 Task: Create new customer invoice with Date Opened: 27-May-23, Select Customer: The Overhaul, Terms: Net 15. Make invoice entry for item-1 with Date: 27-May-23, Description: Ikem Uda Skinny Peppers Authentic African Culinary & Wellness Spice
, Income Account: Income:Sales, Quantity: 3, Unit Price: 15.79, Sales Tax: Y, Sales Tax Included: Y, Tax Table: Sales Tax. Make entry for item-2 with Date: 27-May-23, Description: Chioma Asana Ladies Balance Best Selling Capsules & Multivitamin
, Income Account: Income:Sales, Quantity: 2, Unit Price: 6.29, Sales Tax: Y, Sales Tax Included: Y, Tax Table: Sales Tax. Post Invoice with Post Date: 27-May-23, Post to Accounts: Assets:Accounts Receivable. Pay / Process Payment with Transaction Date: 10-Jun-23, Amount: 59.95, Transfer Account: Checking Account. Go to 'Print Invoice'. Give a print command to print a copy of invoice.
Action: Mouse moved to (131, 21)
Screenshot: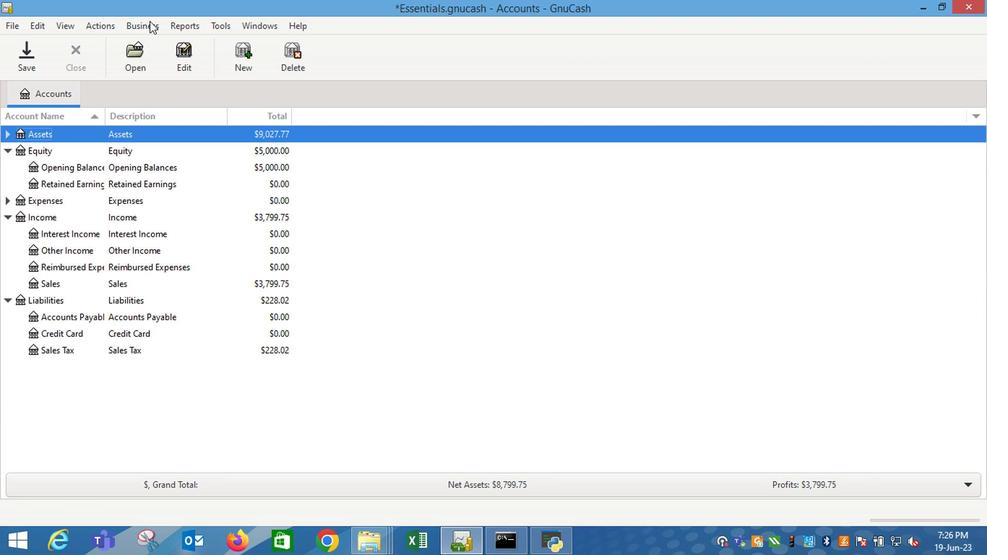 
Action: Mouse pressed left at (131, 21)
Screenshot: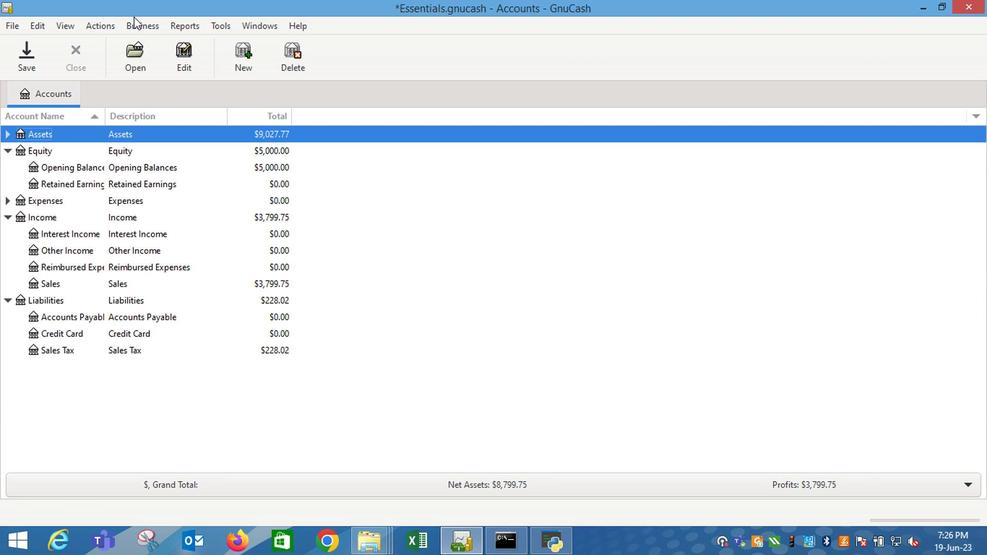 
Action: Mouse moved to (296, 101)
Screenshot: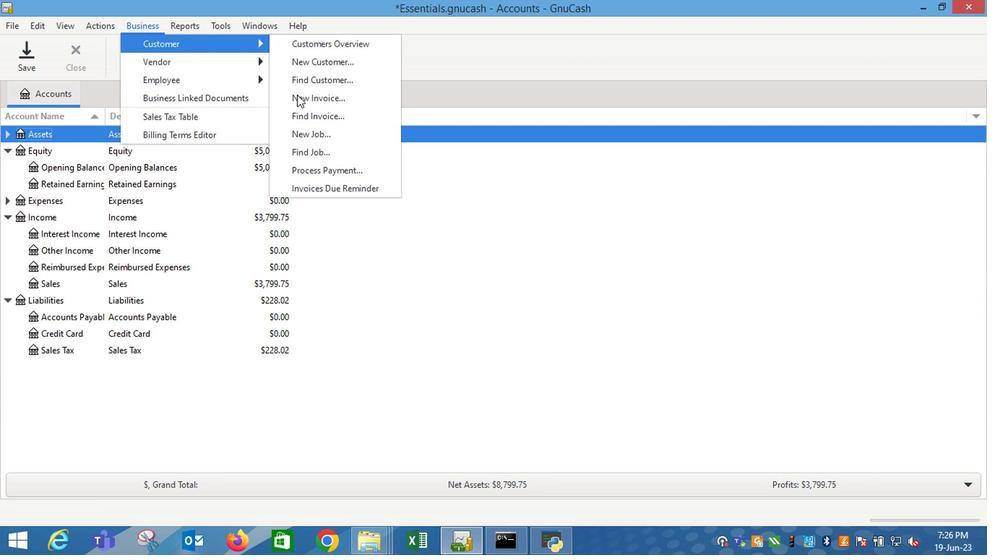 
Action: Mouse pressed left at (296, 101)
Screenshot: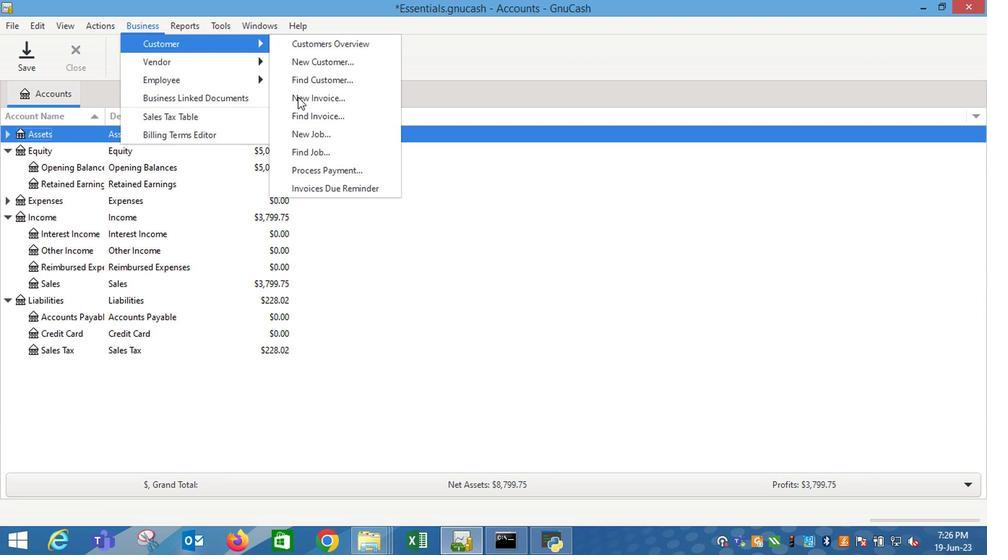 
Action: Mouse moved to (587, 221)
Screenshot: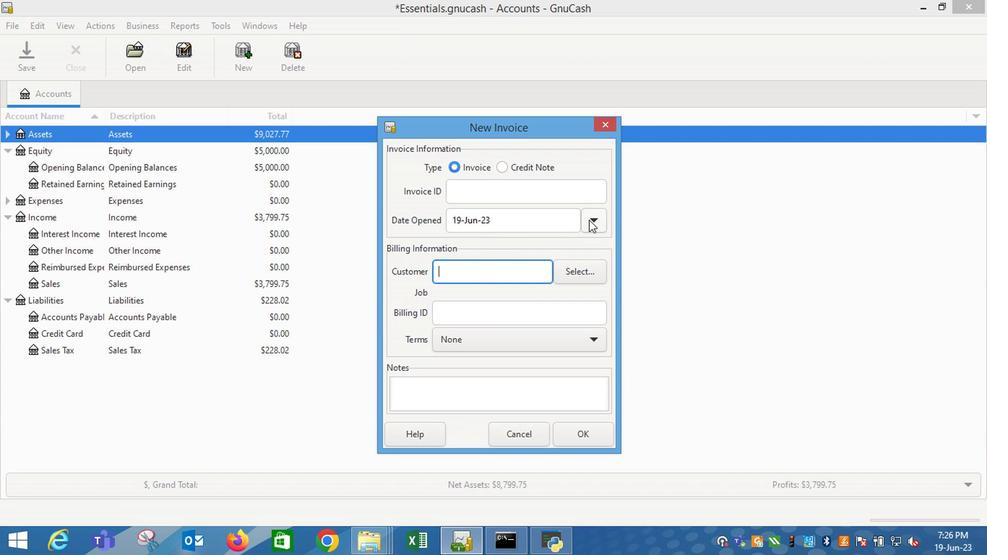 
Action: Mouse pressed left at (587, 221)
Screenshot: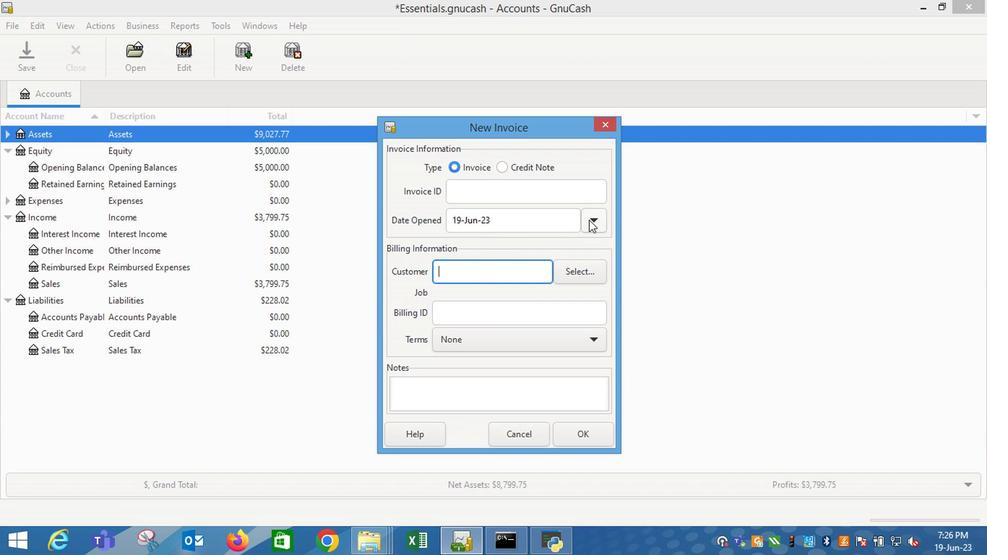 
Action: Mouse moved to (477, 246)
Screenshot: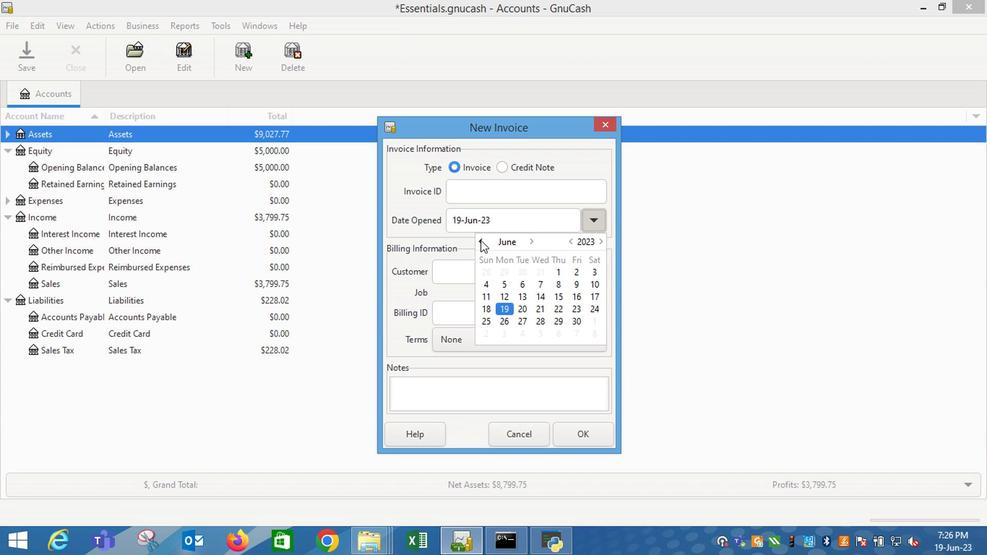 
Action: Mouse pressed left at (477, 246)
Screenshot: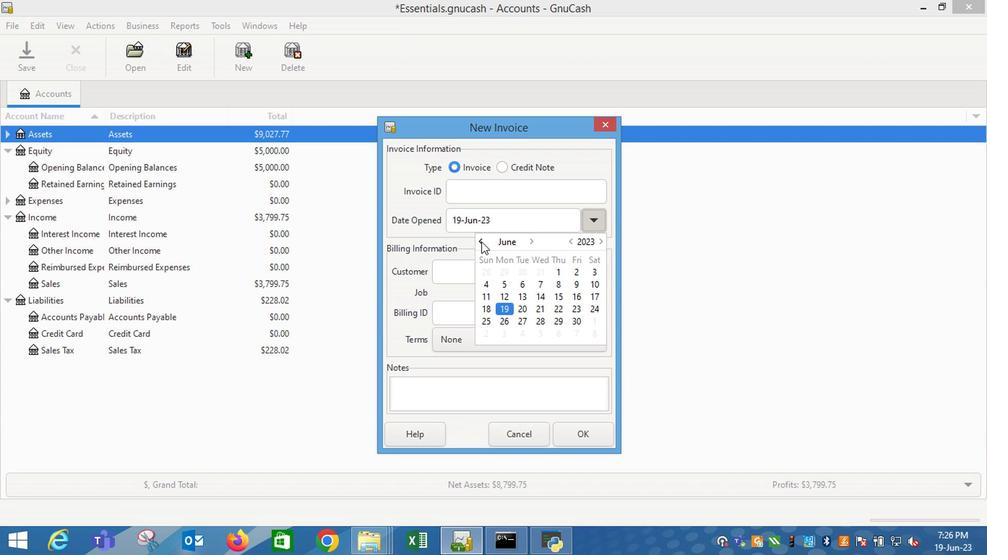 
Action: Mouse moved to (581, 311)
Screenshot: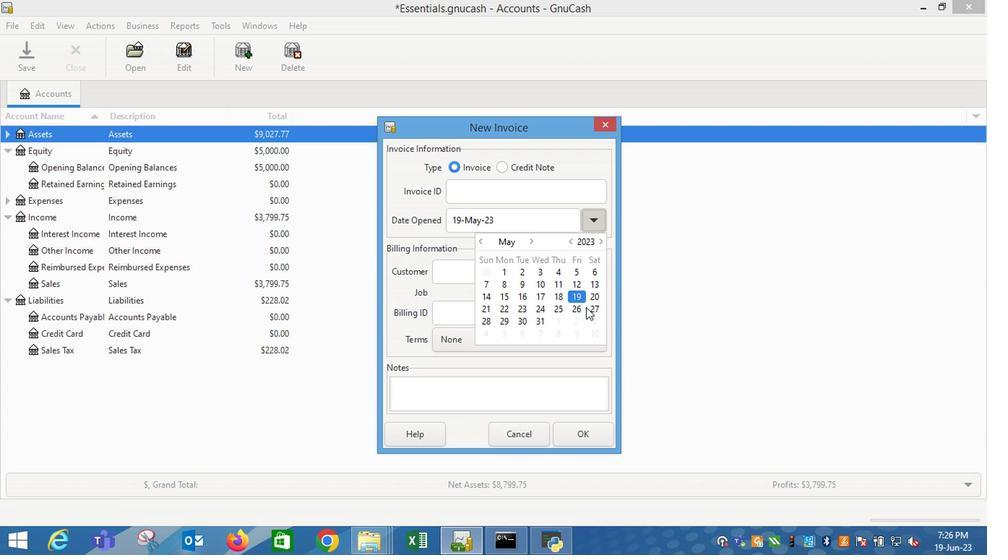 
Action: Mouse pressed left at (581, 311)
Screenshot: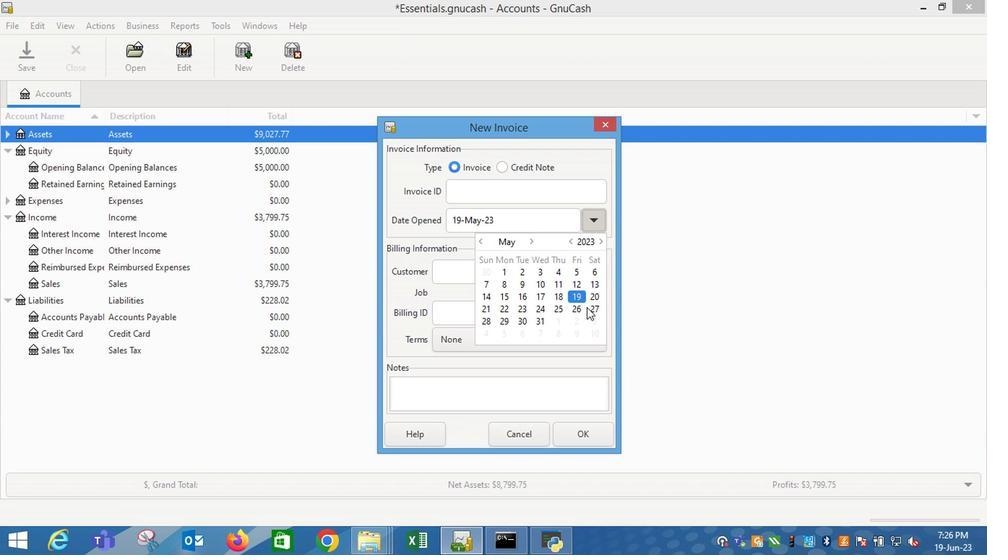 
Action: Mouse moved to (448, 272)
Screenshot: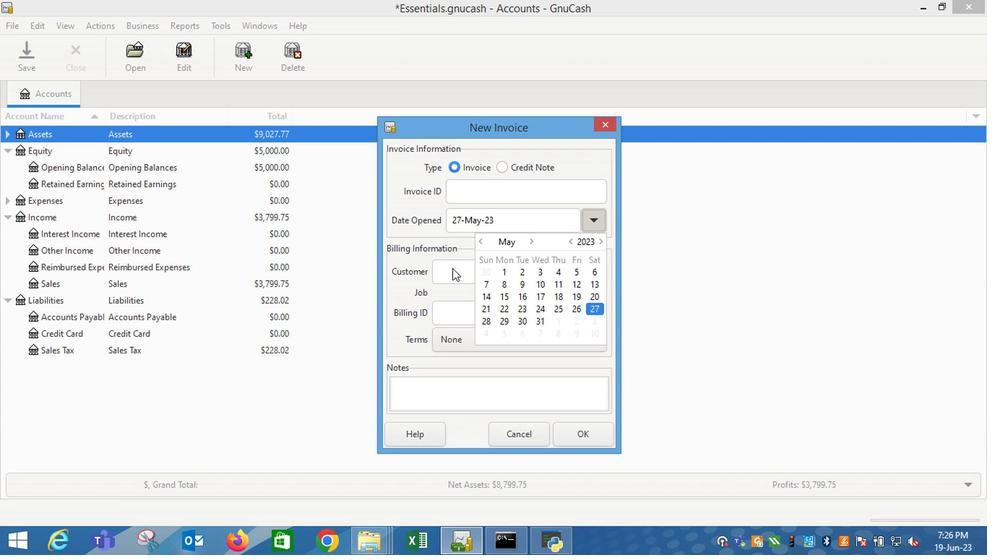 
Action: Mouse pressed left at (448, 272)
Screenshot: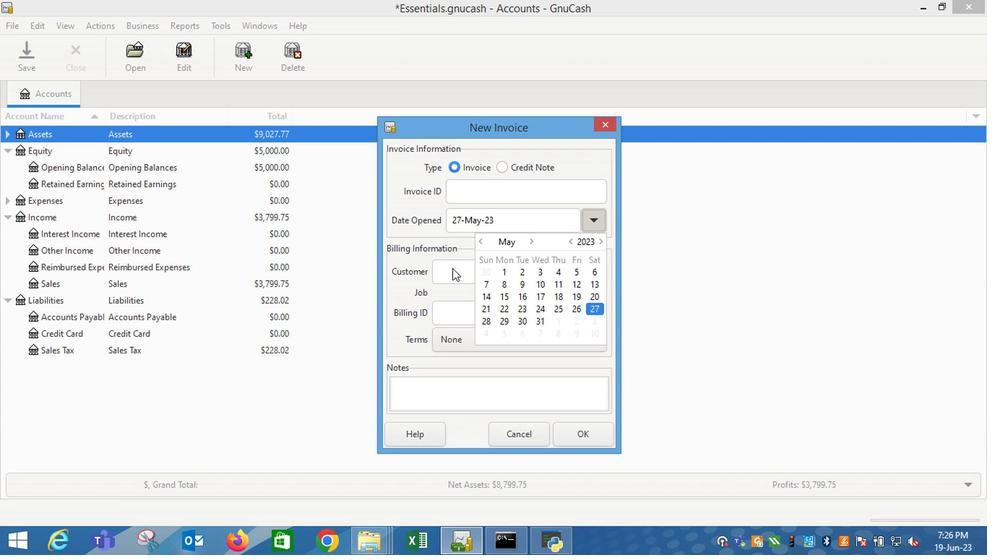 
Action: Mouse moved to (448, 277)
Screenshot: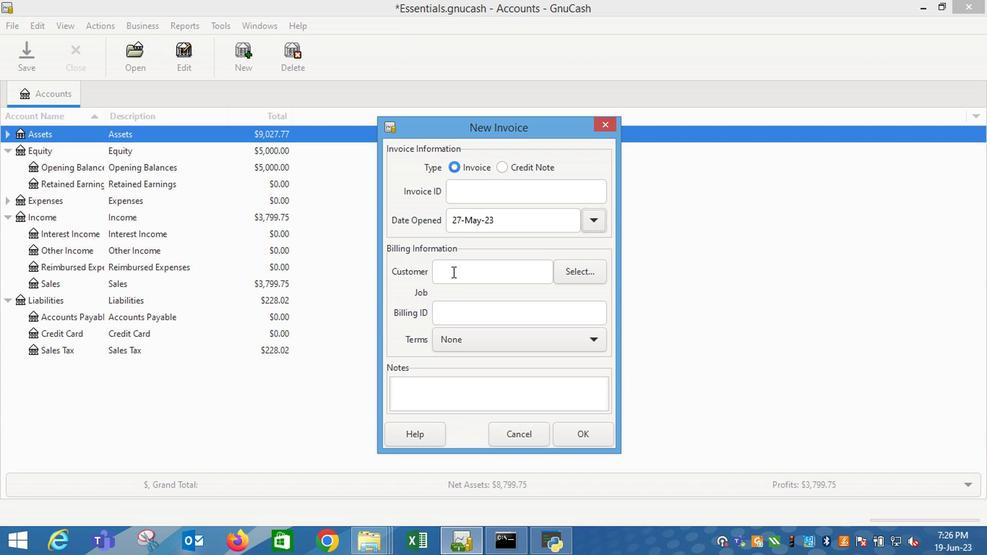 
Action: Mouse pressed left at (448, 277)
Screenshot: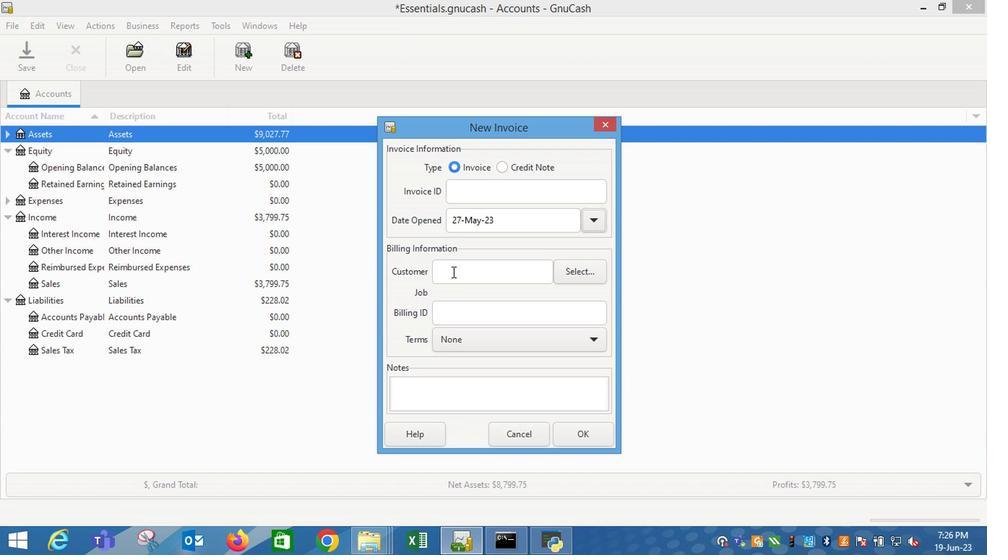 
Action: Mouse moved to (449, 279)
Screenshot: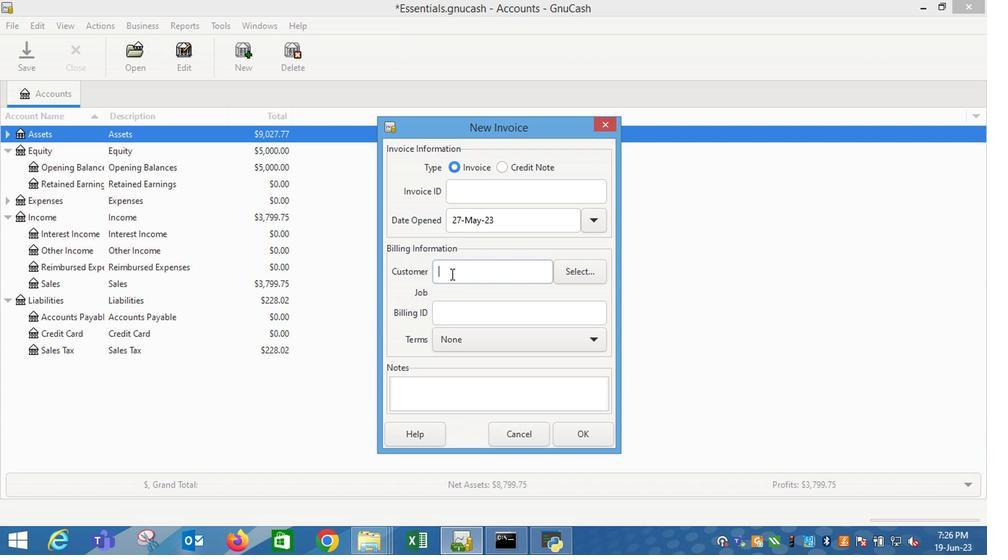 
Action: Key pressed <Key.shift_r>Over<Key.backspace><Key.backspace><Key.backspace><Key.backspace><Key.backspace><Key.backspace><Key.backspace><Key.backspace><Key.shift_r>The<Key.space><Key.shift_r>O
Screenshot: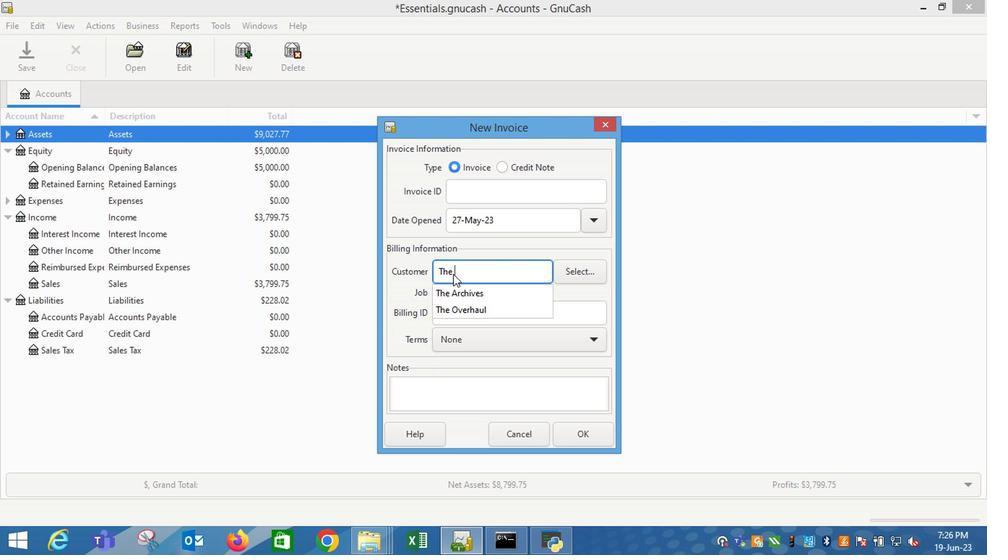 
Action: Mouse moved to (444, 300)
Screenshot: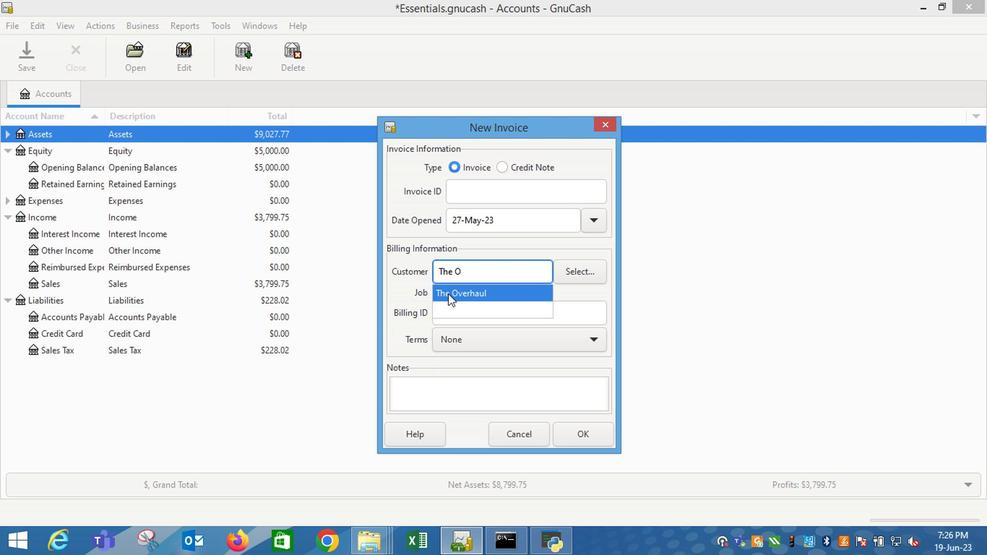 
Action: Mouse pressed left at (444, 300)
Screenshot: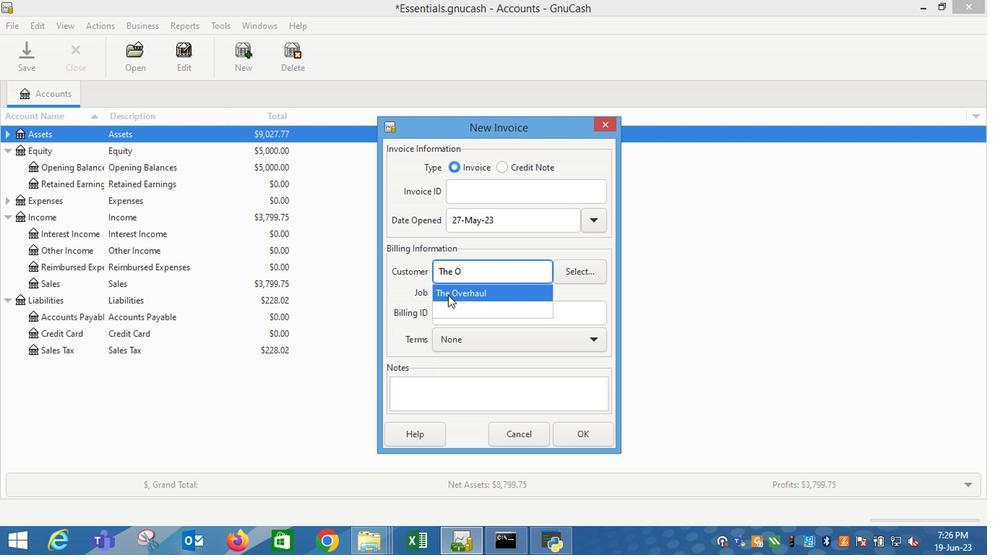 
Action: Mouse moved to (447, 351)
Screenshot: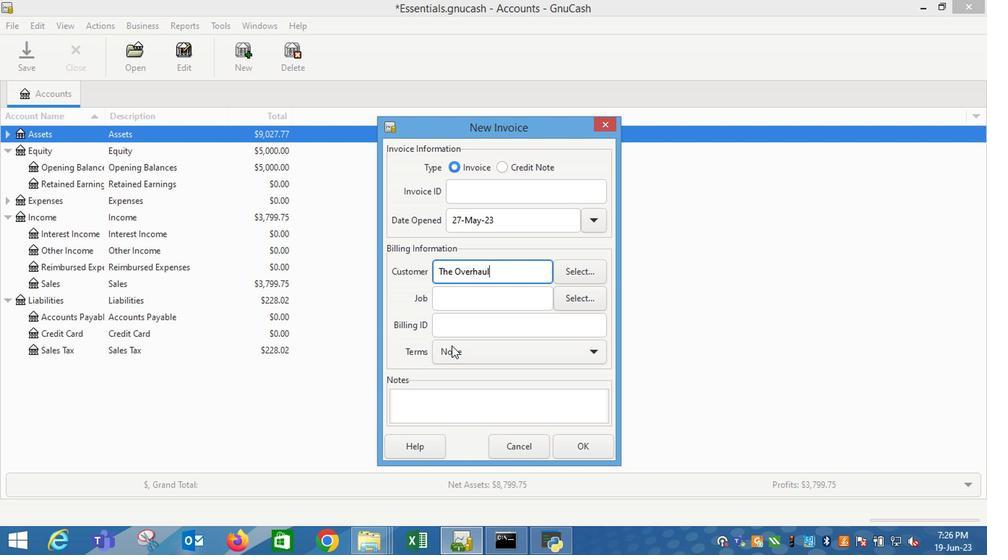 
Action: Mouse pressed left at (447, 351)
Screenshot: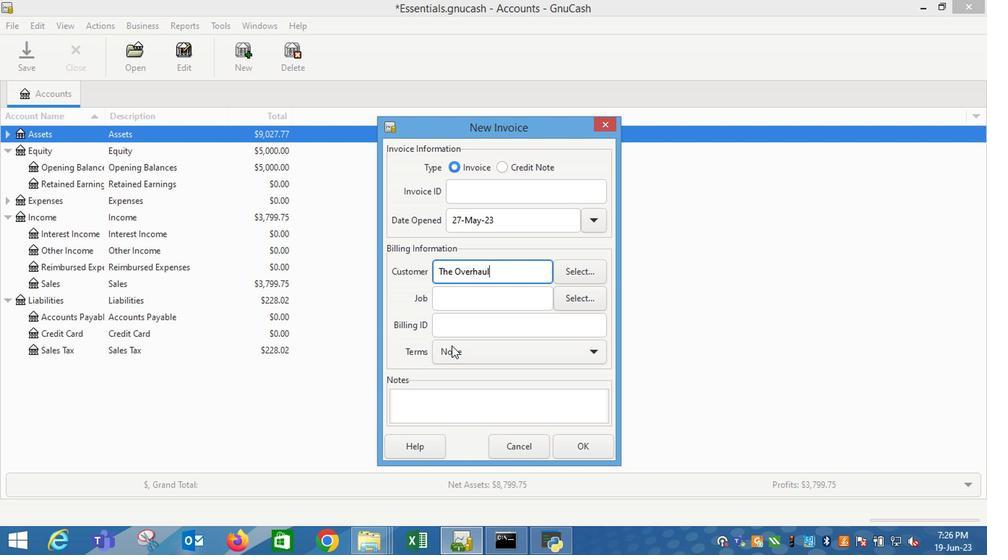 
Action: Mouse moved to (456, 357)
Screenshot: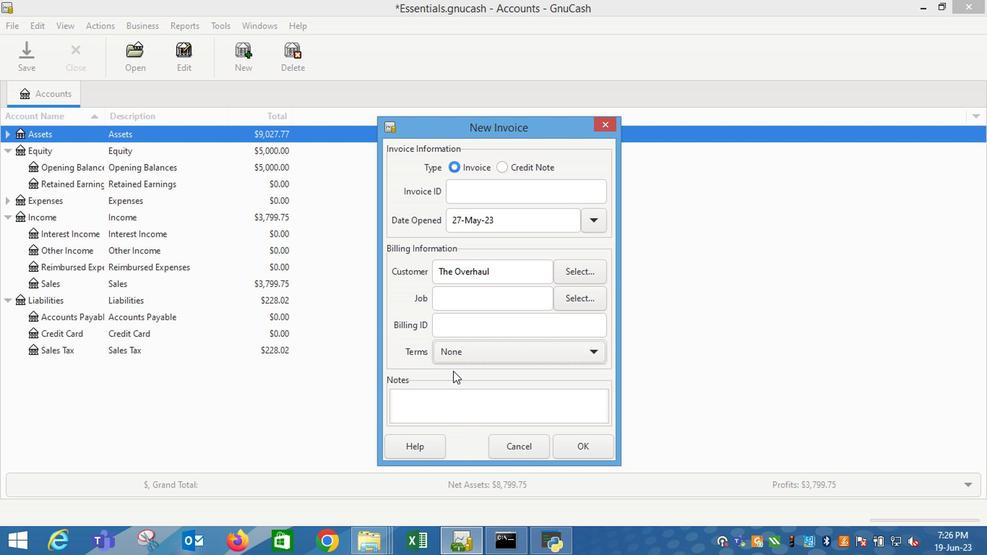 
Action: Mouse pressed left at (456, 357)
Screenshot: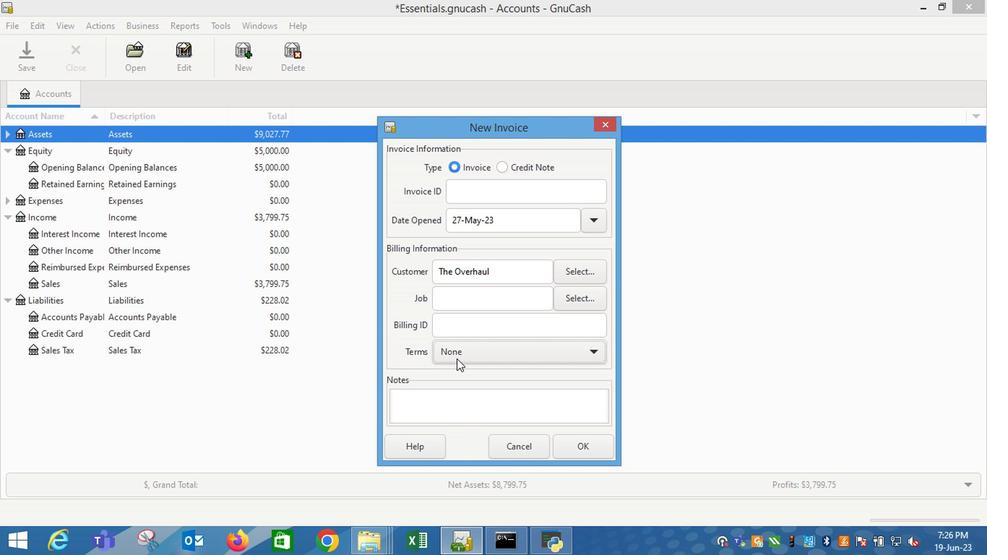
Action: Mouse moved to (456, 389)
Screenshot: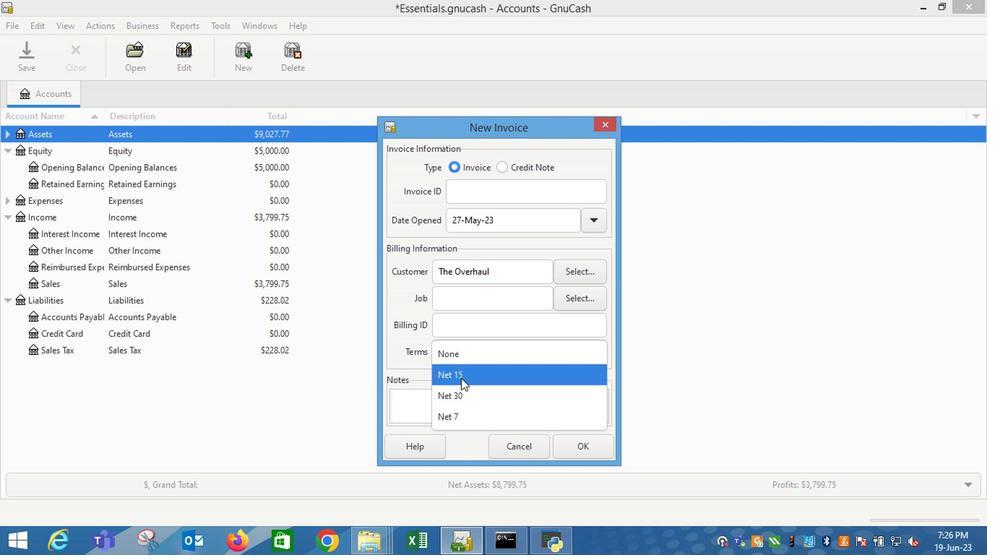 
Action: Mouse pressed left at (456, 389)
Screenshot: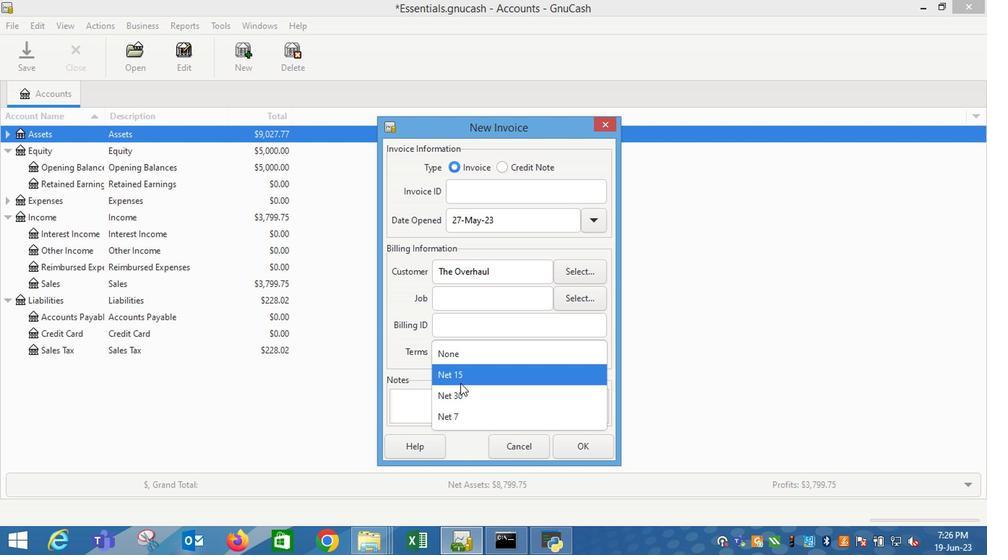 
Action: Mouse moved to (592, 458)
Screenshot: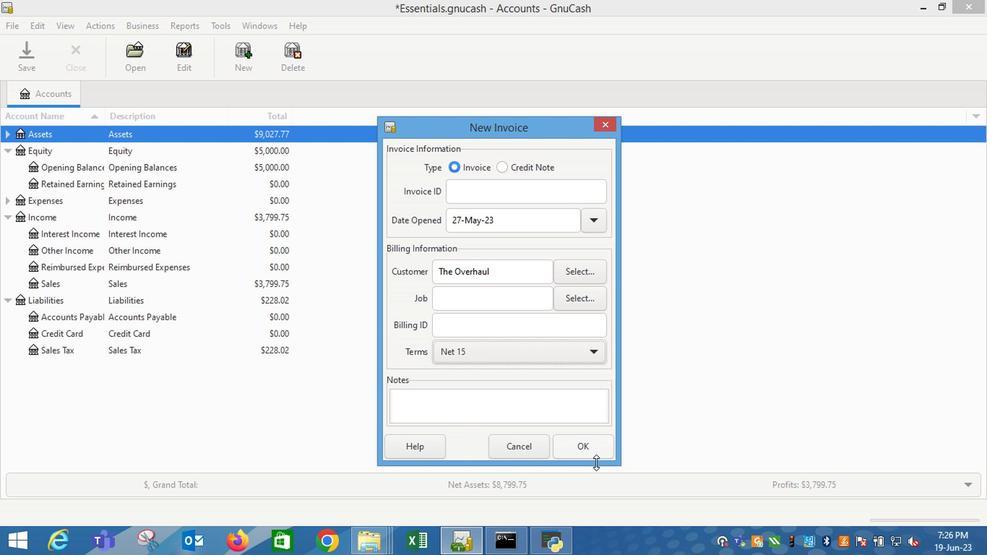 
Action: Mouse pressed left at (592, 458)
Screenshot: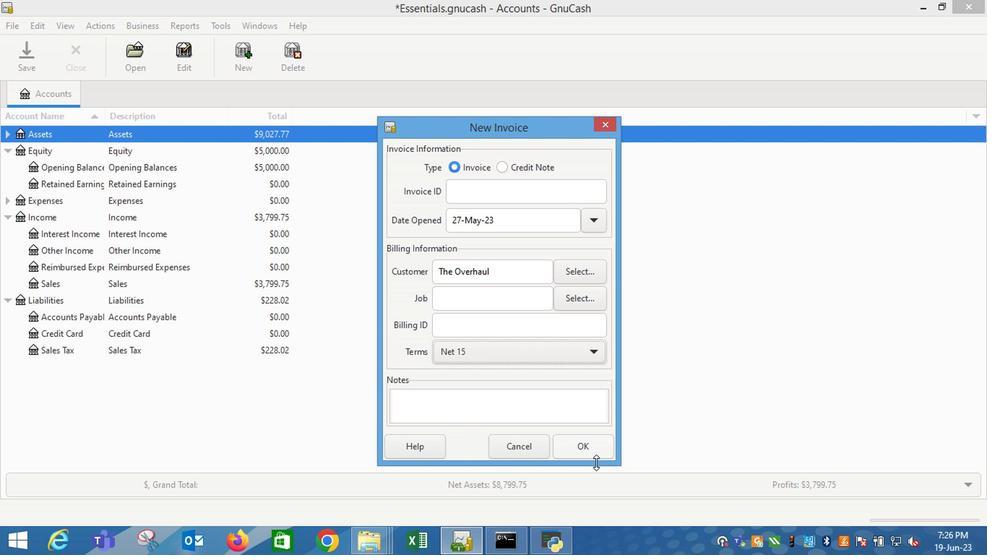 
Action: Mouse moved to (64, 284)
Screenshot: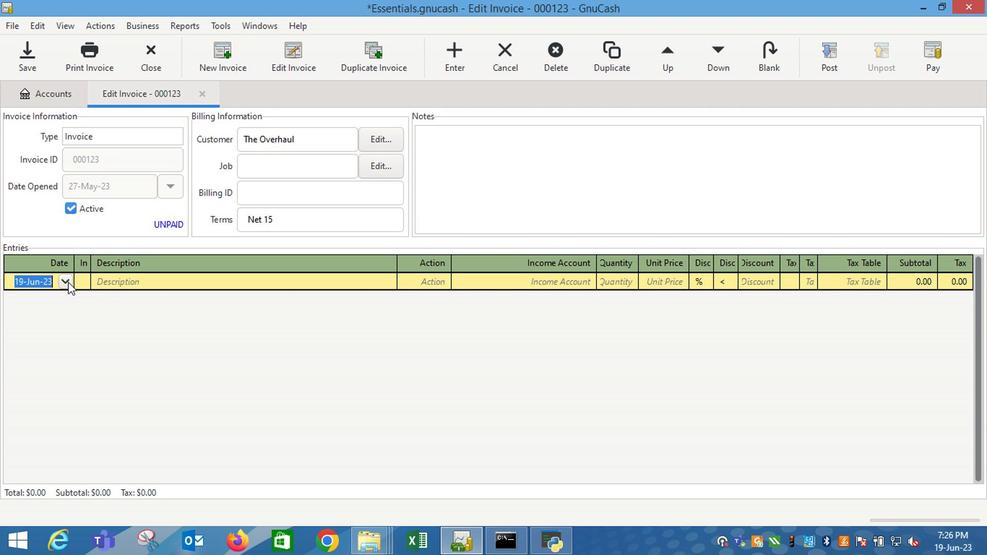 
Action: Mouse pressed left at (64, 284)
Screenshot: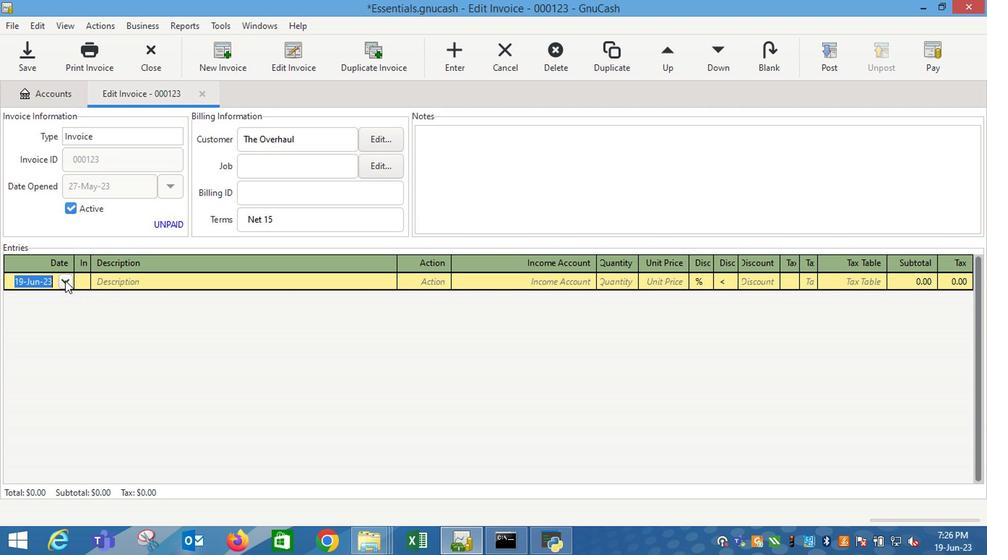 
Action: Mouse moved to (12, 302)
Screenshot: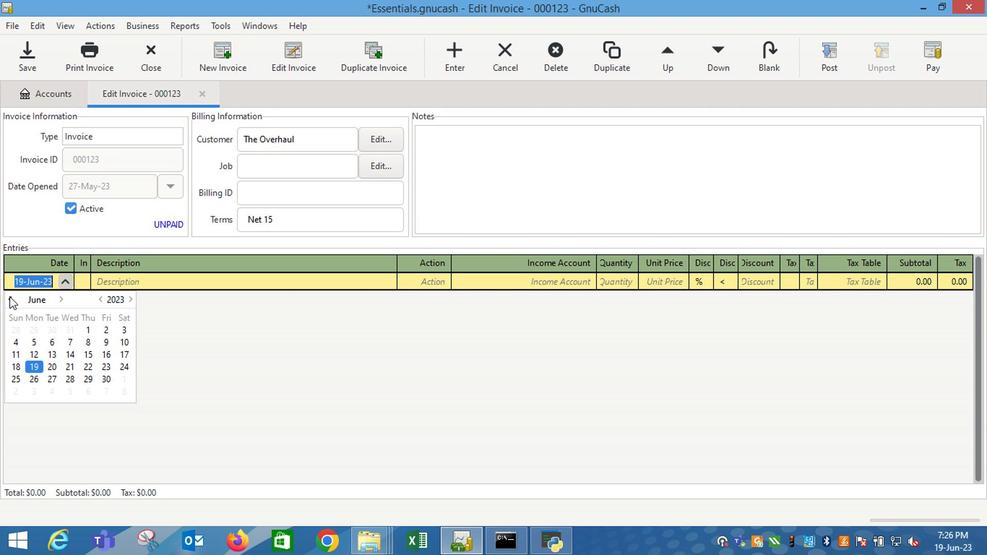 
Action: Mouse pressed left at (12, 302)
Screenshot: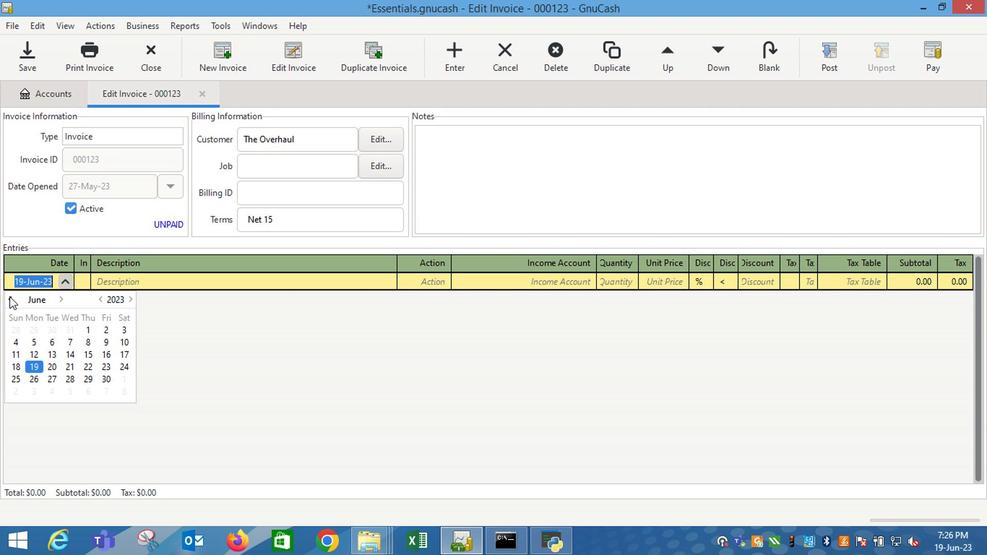 
Action: Mouse moved to (125, 375)
Screenshot: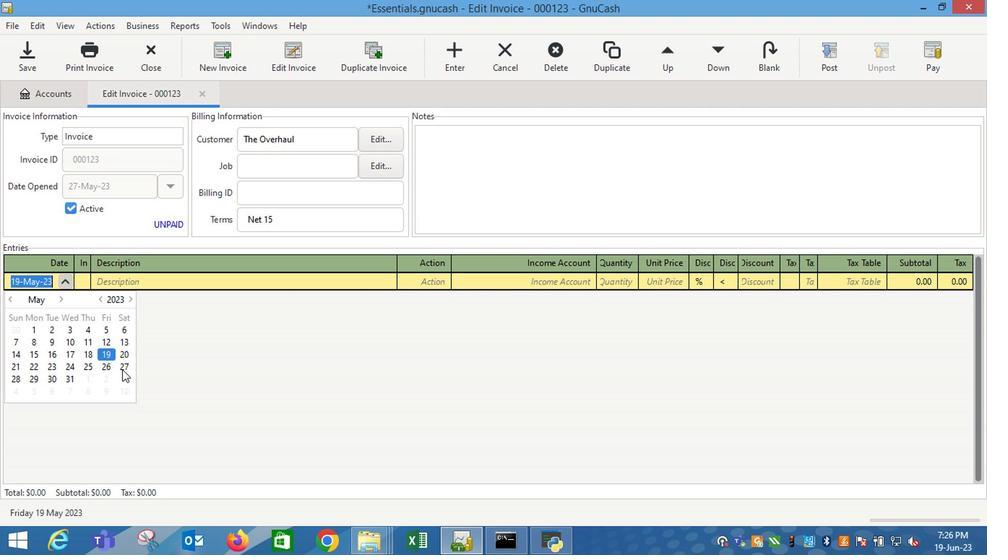 
Action: Mouse pressed left at (125, 375)
Screenshot: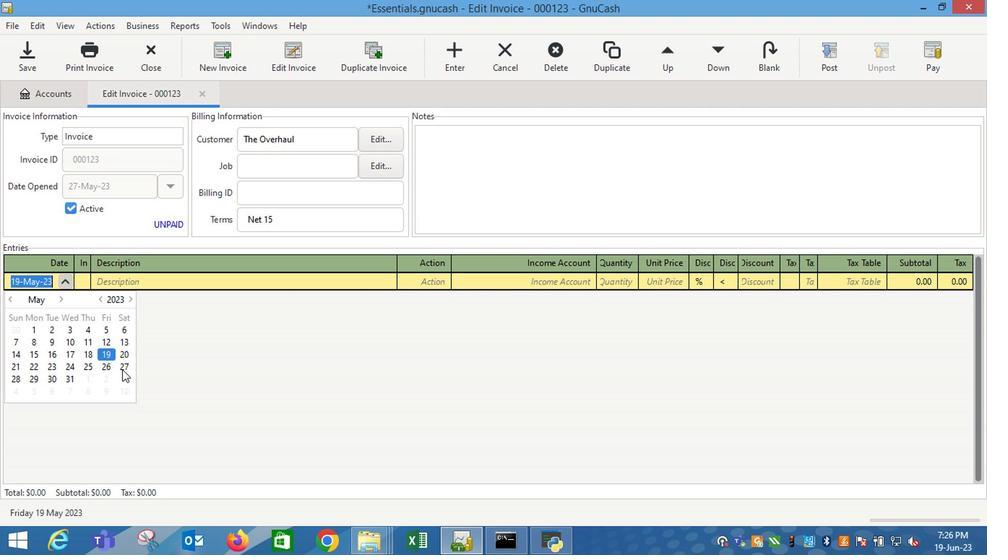 
Action: Mouse moved to (127, 373)
Screenshot: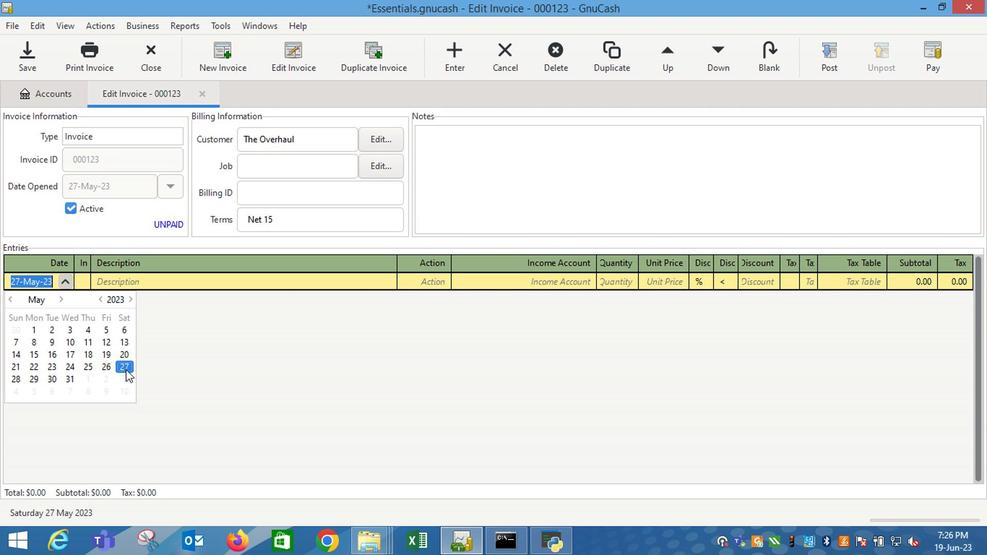 
Action: Key pressed <Key.tab>
Screenshot: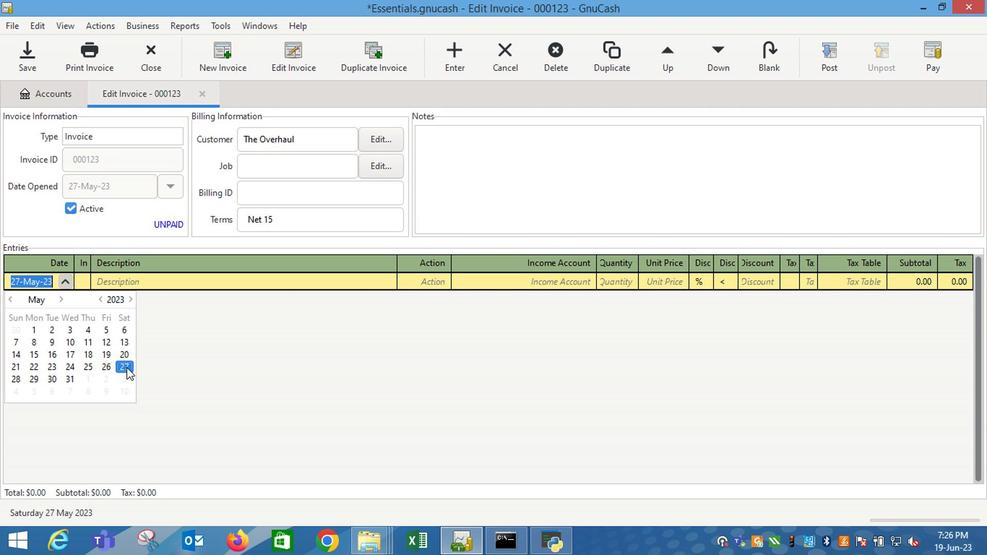 
Action: Mouse moved to (150, 349)
Screenshot: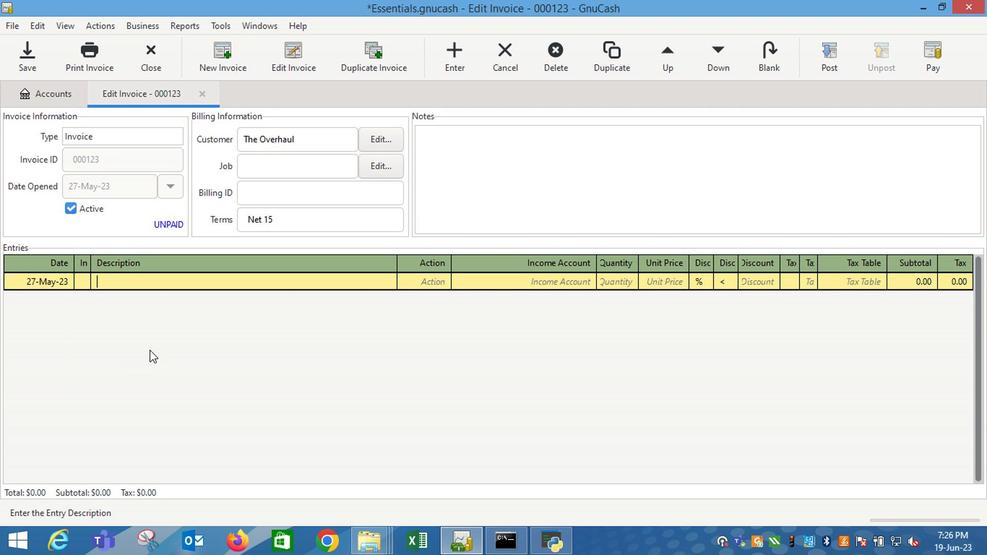 
Action: Key pressed <Key.shift_r>Ikem<Key.space><Key.shift_r>Uda<Key.space><Key.shift_r>Skinny<Key.space><Key.shift_r>Peppers<Key.space><Key.shift_r>Authentic<Key.space><Key.shift_r>African<Key.space><Key.shift_r>Culia<Key.backspace>nary<Key.space><Key.shift_r>&<Key.space><Key.shift_r>Wellness<Key.space><Key.shift_r>Spice<Key.tab><Key.tab>i<Key.down><Key.down><Key.down><Key.tab>3<Key.tab>15.79<Key.tab>
Screenshot: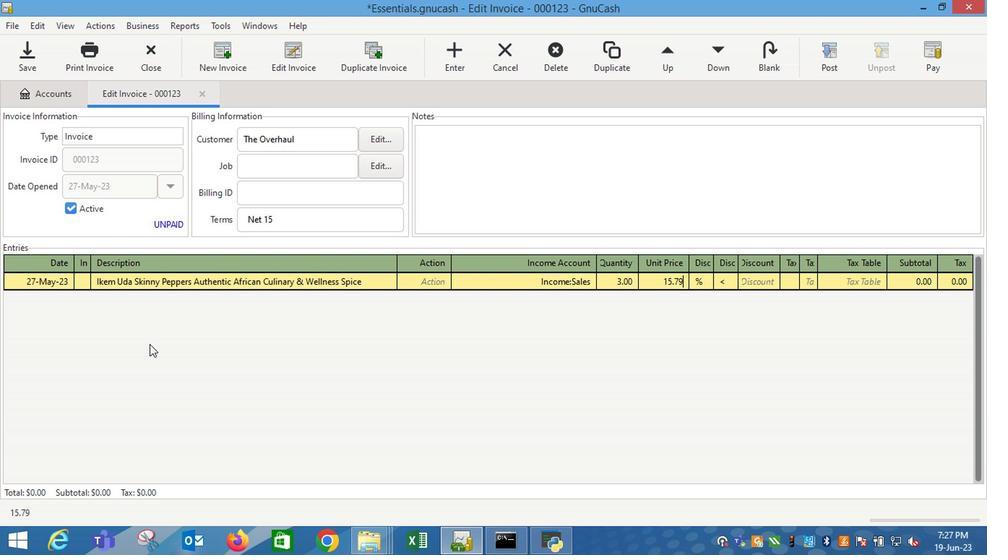 
Action: Mouse moved to (789, 286)
Screenshot: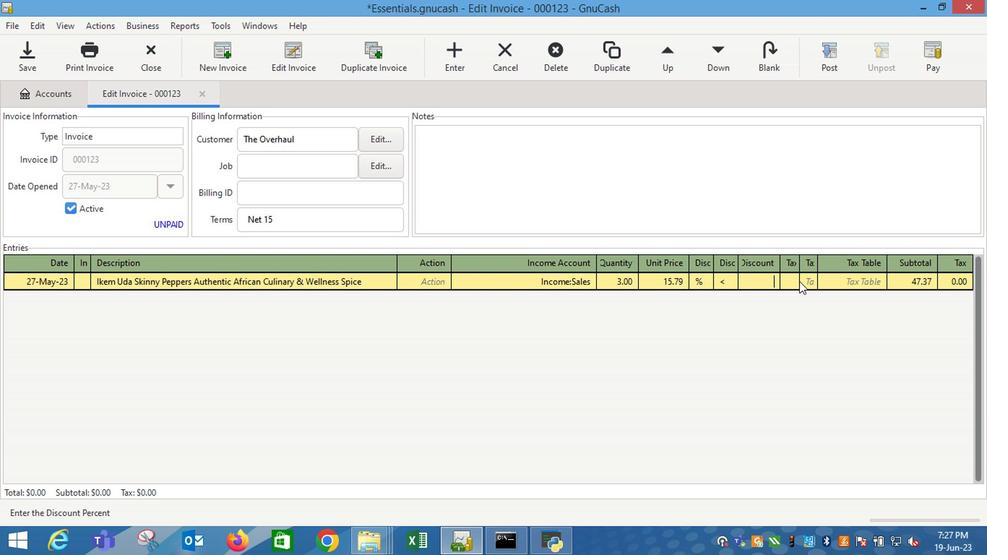 
Action: Mouse pressed left at (789, 286)
Screenshot: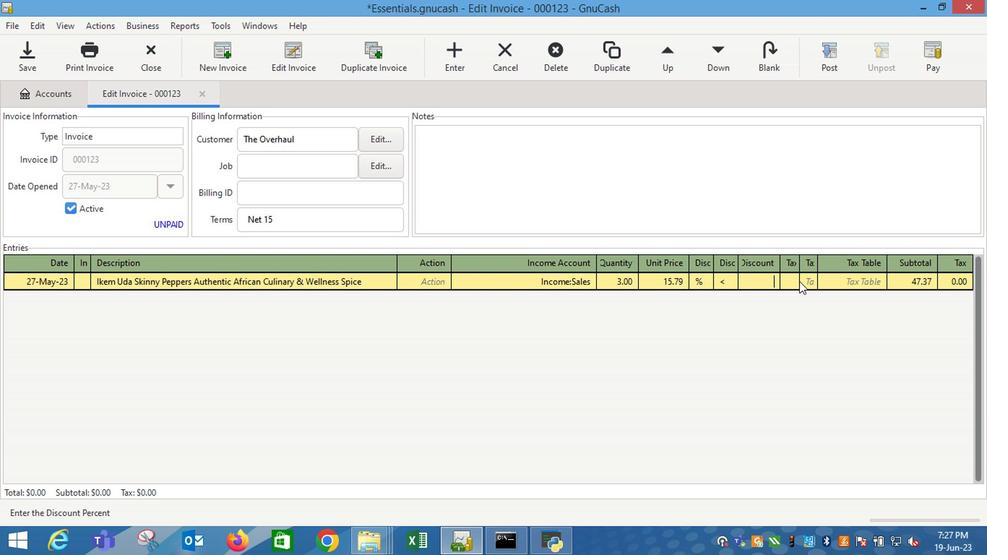 
Action: Mouse moved to (798, 283)
Screenshot: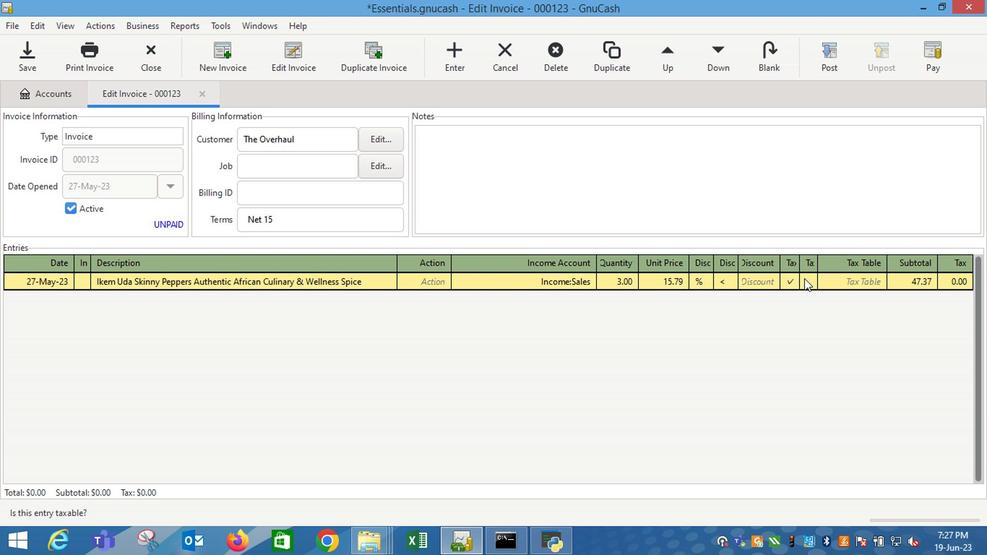 
Action: Mouse pressed left at (798, 283)
Screenshot: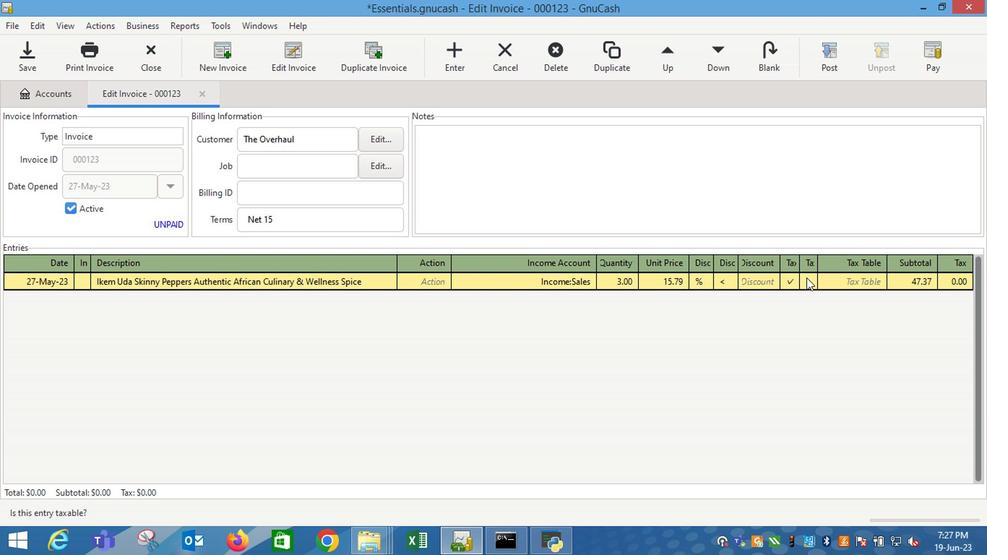 
Action: Mouse moved to (858, 288)
Screenshot: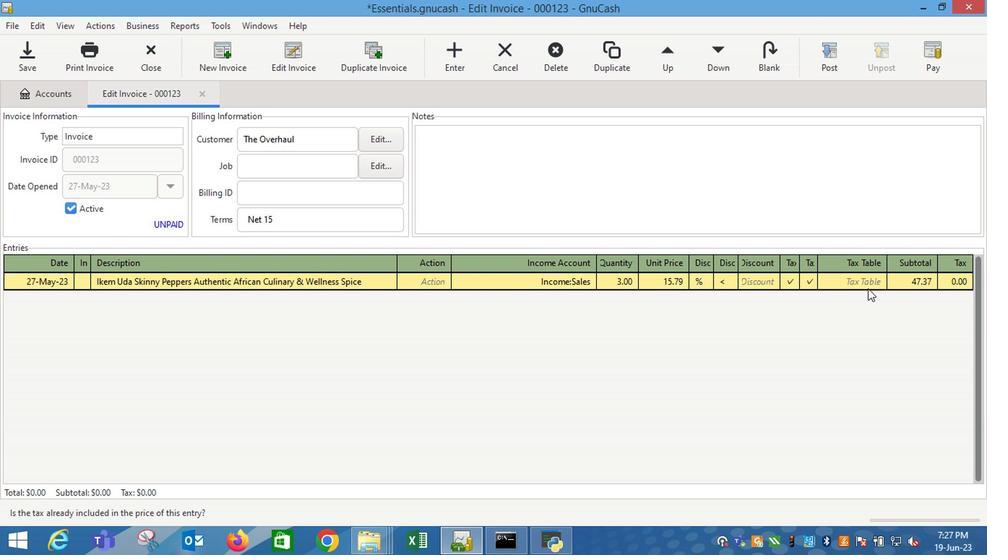 
Action: Mouse pressed left at (858, 288)
Screenshot: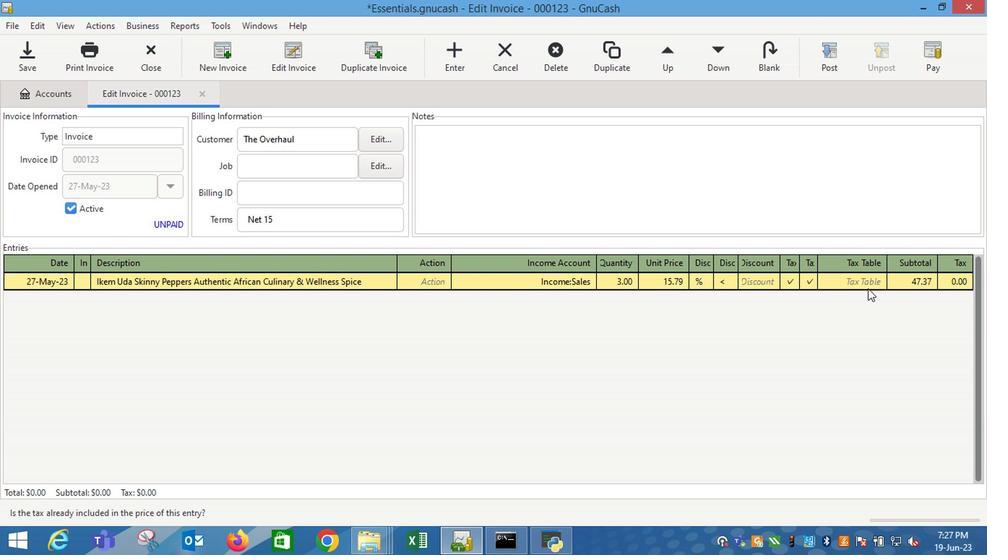 
Action: Mouse moved to (864, 286)
Screenshot: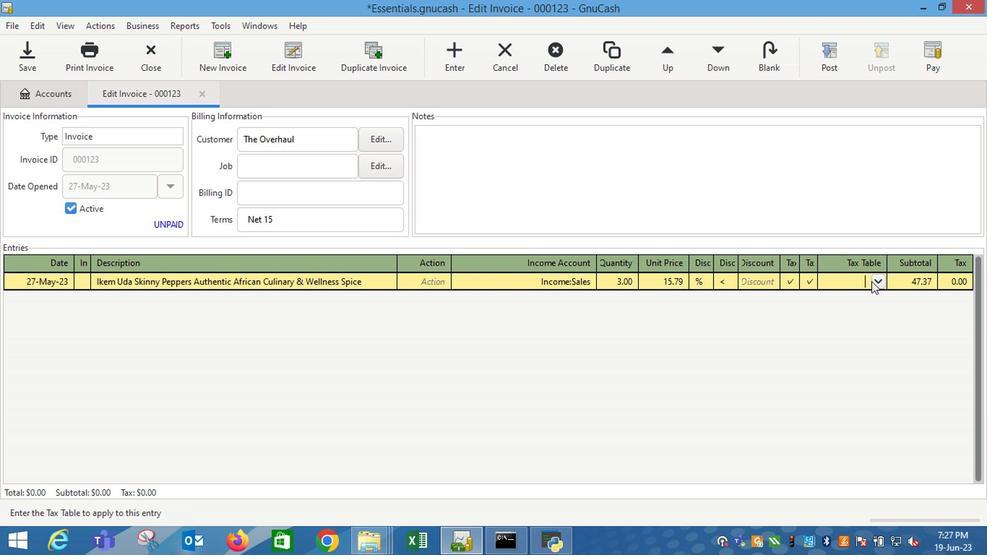 
Action: Mouse pressed left at (864, 286)
Screenshot: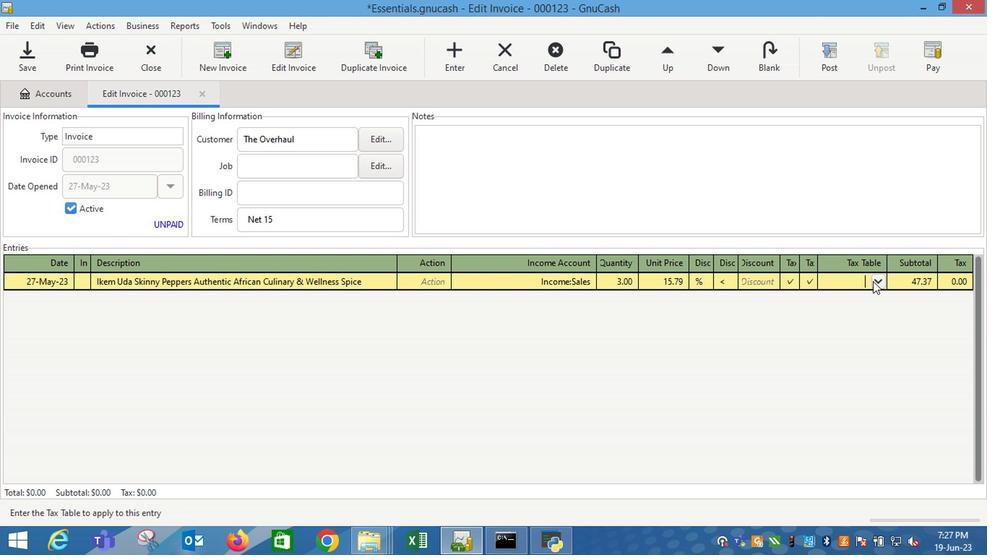 
Action: Mouse moved to (850, 309)
Screenshot: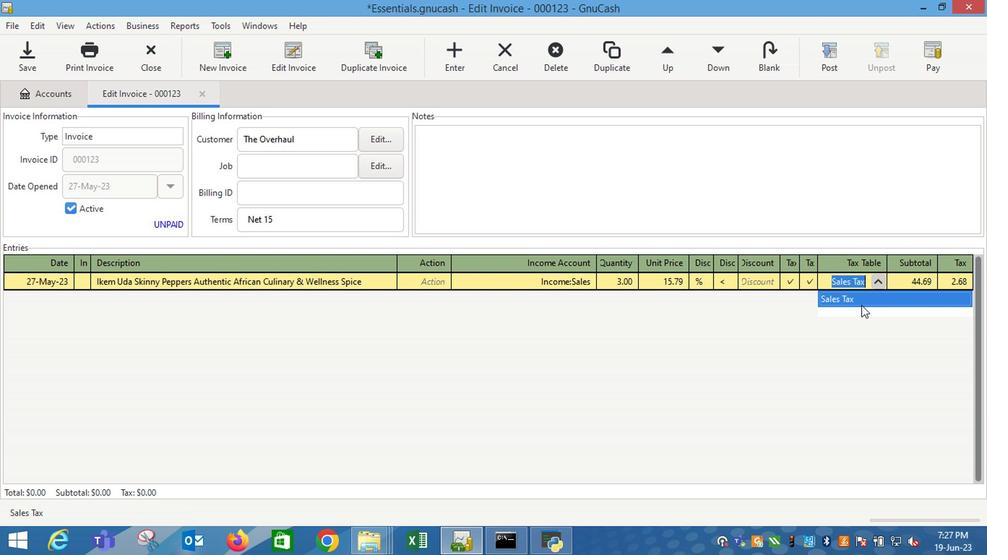 
Action: Mouse pressed left at (850, 309)
Screenshot: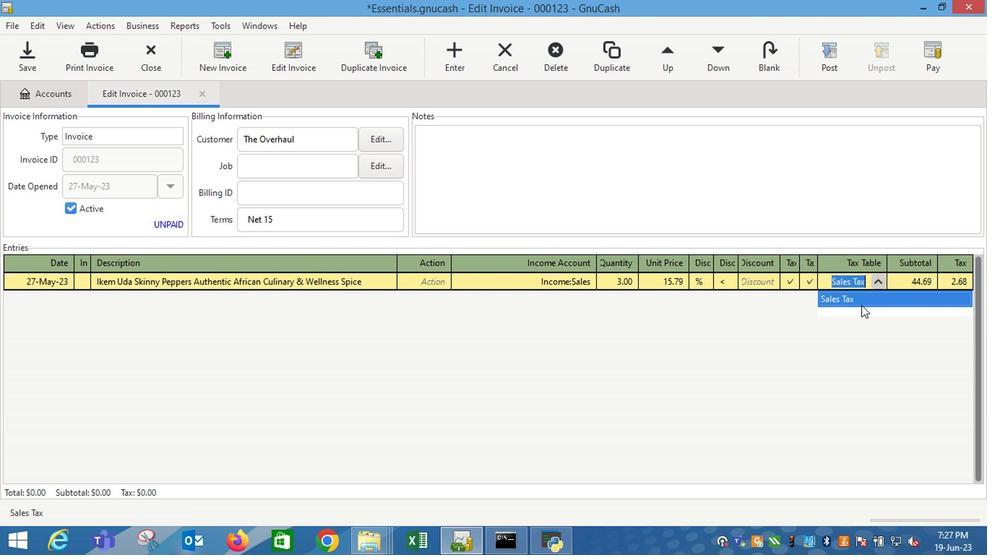 
Action: Mouse moved to (737, 286)
Screenshot: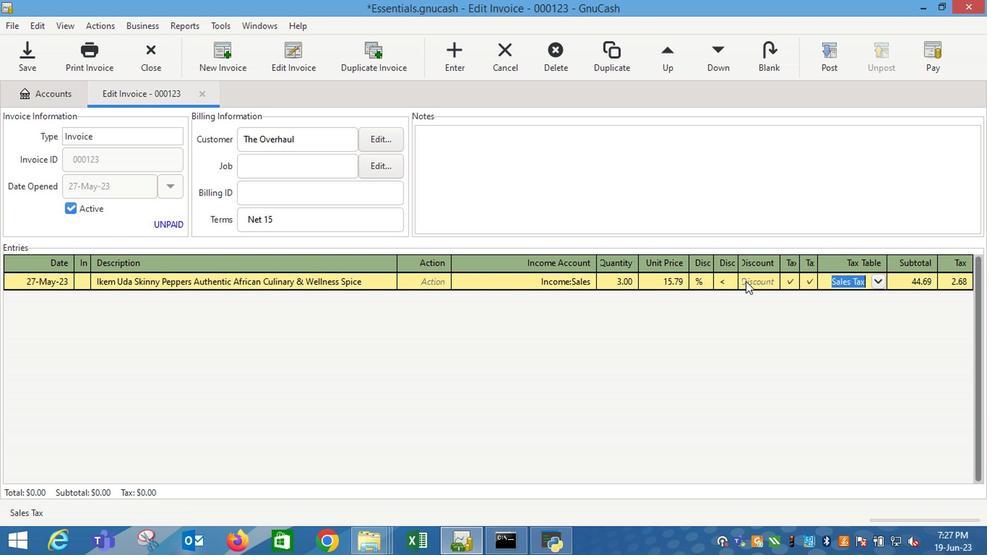 
Action: Key pressed <Key.enter><Key.tab><Key.shift_r>Chioma<Key.space><Key.shift_r><Key.shift_r>Asana<Key.space><Key.shift_r>Ladies<Key.space><Key.shift_r>Baa<Key.backspace>lance<Key.space><Key.shift_r>Best<Key.space><Key.tab><Key.tab>6.29<Key.tab>
Screenshot: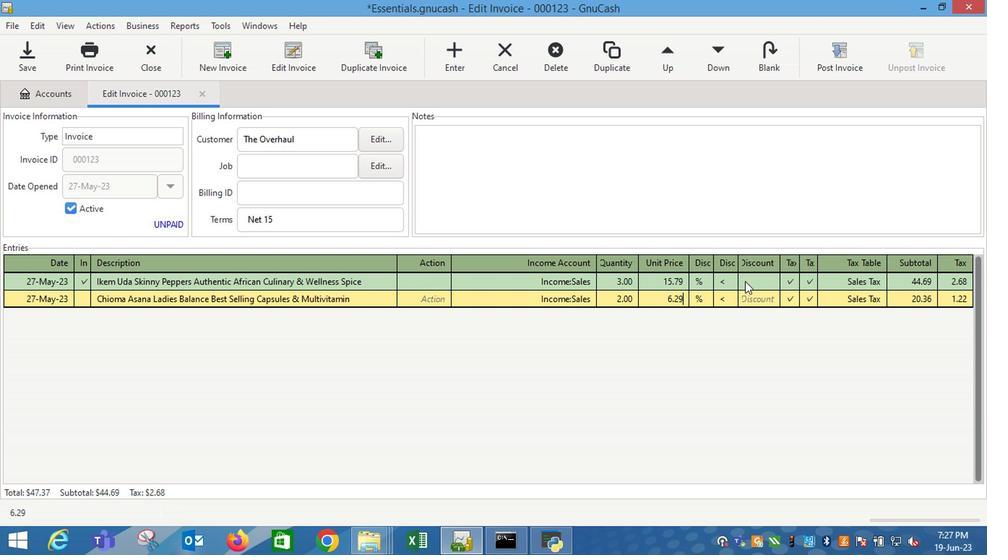 
Action: Mouse moved to (840, 303)
Screenshot: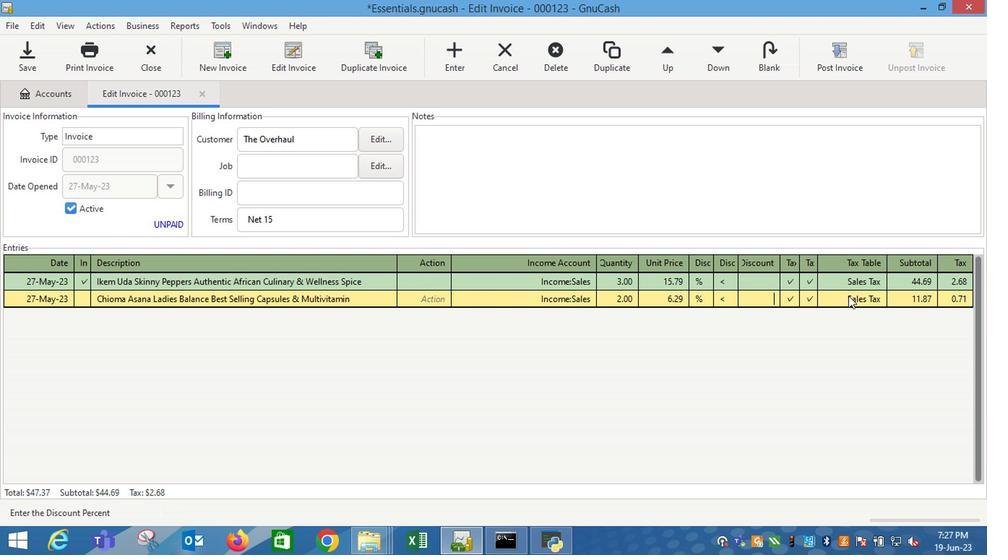 
Action: Mouse pressed left at (840, 303)
Screenshot: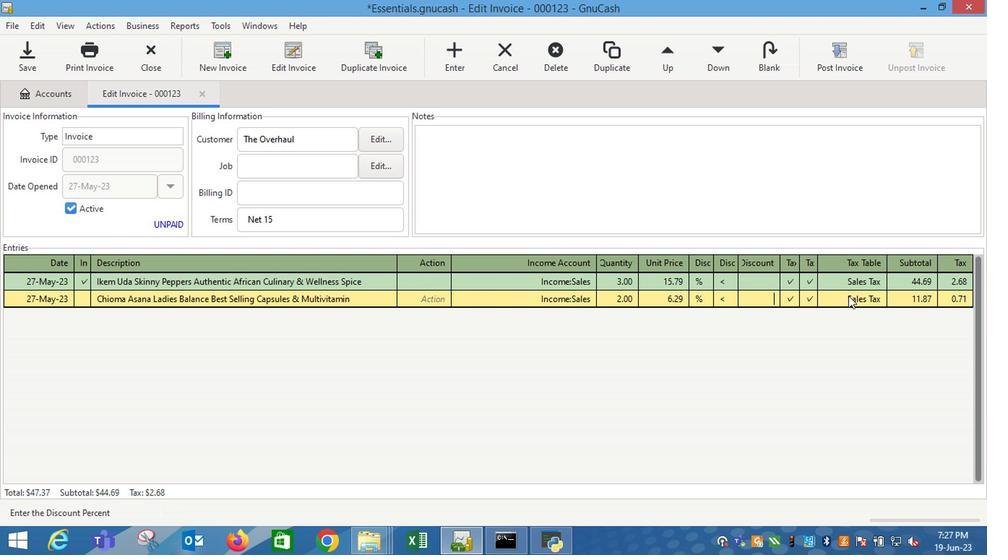 
Action: Mouse moved to (745, 278)
Screenshot: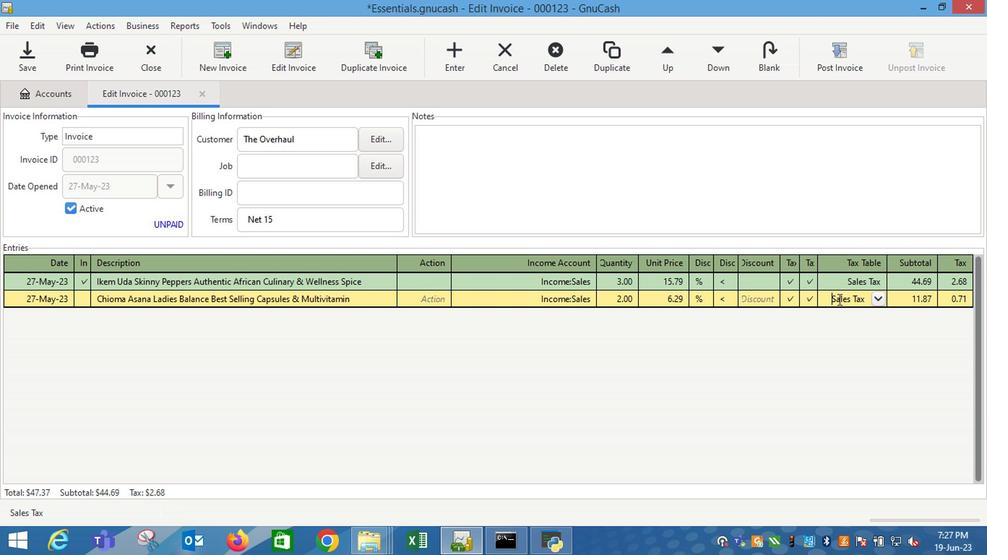 
Action: Key pressed <Key.enter>
Screenshot: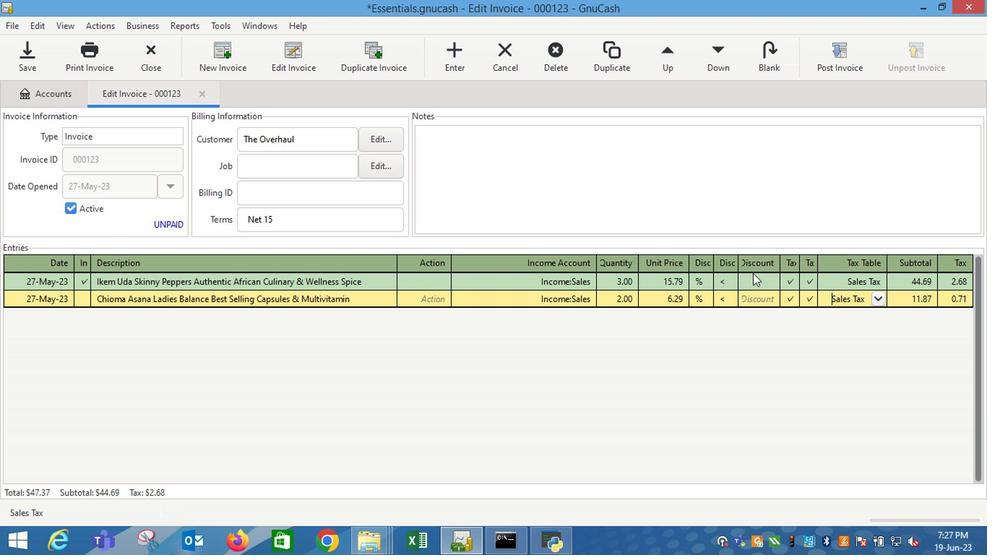 
Action: Mouse moved to (842, 61)
Screenshot: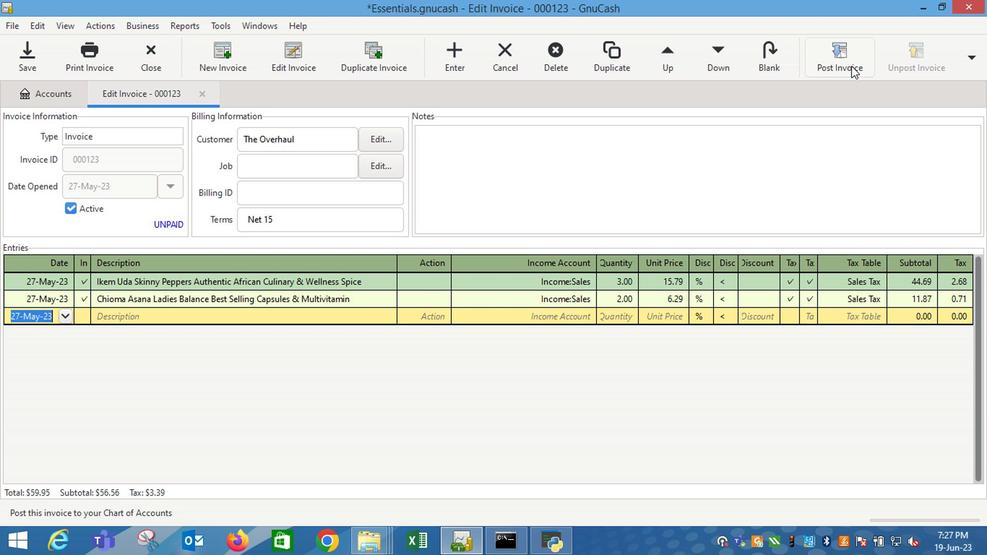 
Action: Mouse pressed left at (842, 61)
Screenshot: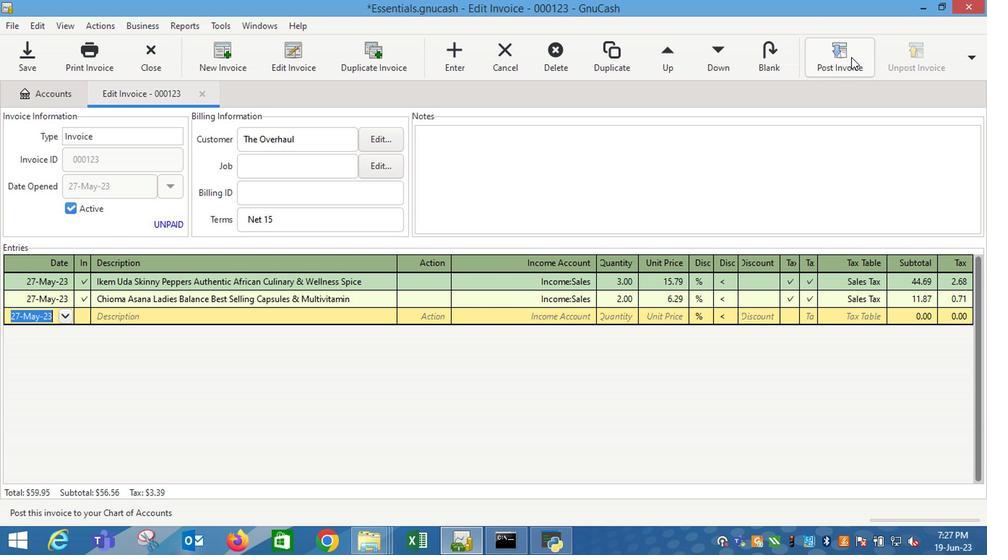 
Action: Mouse moved to (614, 244)
Screenshot: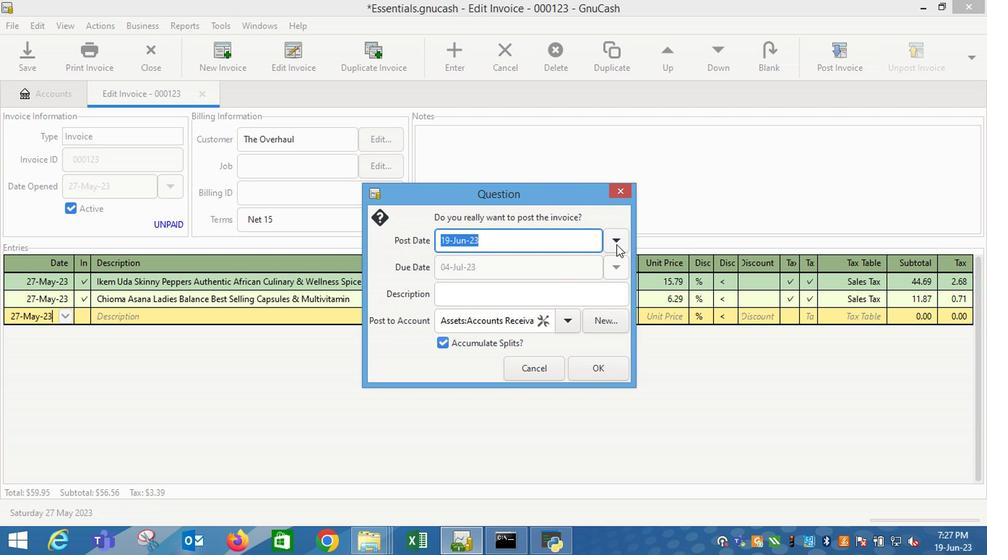 
Action: Mouse pressed left at (614, 244)
Screenshot: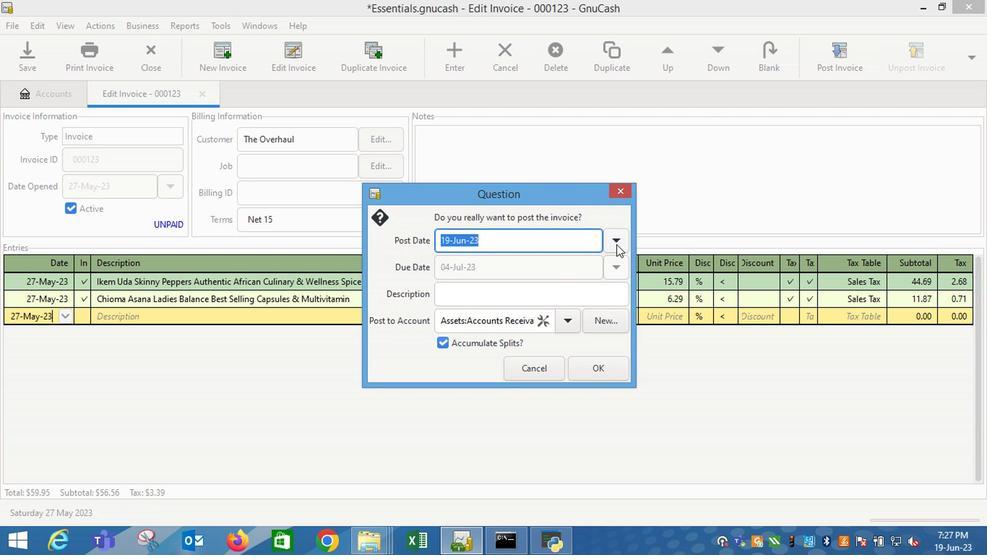 
Action: Mouse moved to (499, 269)
Screenshot: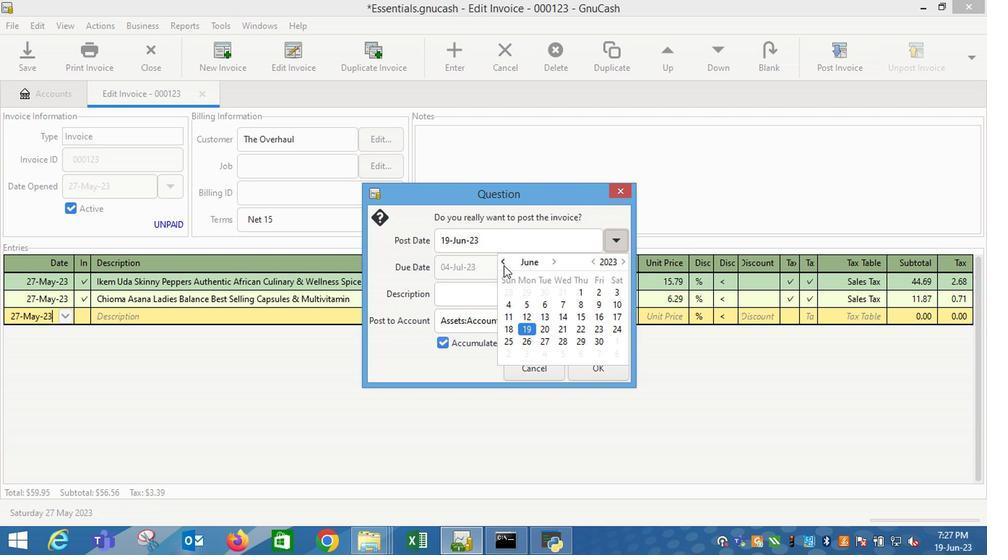 
Action: Mouse pressed left at (499, 269)
Screenshot: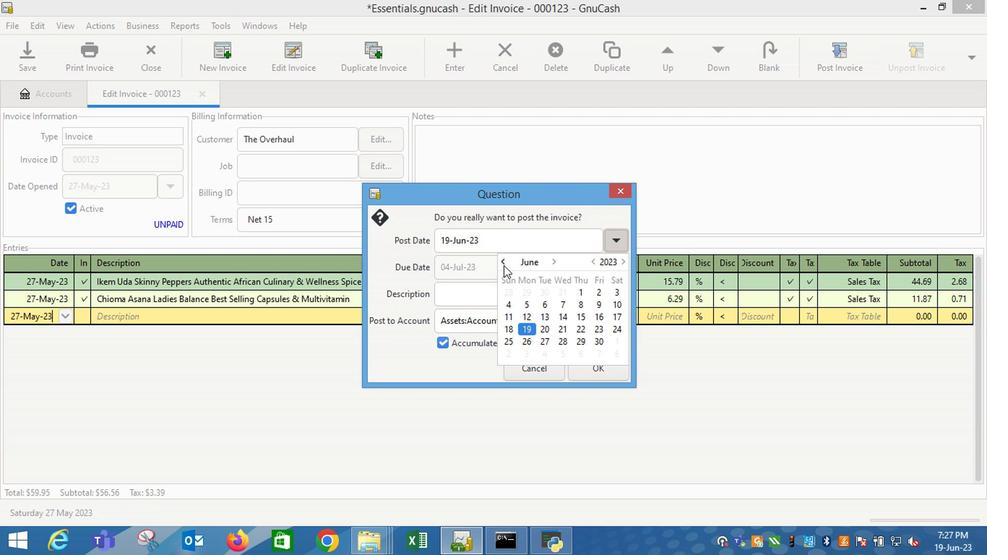 
Action: Mouse moved to (613, 331)
Screenshot: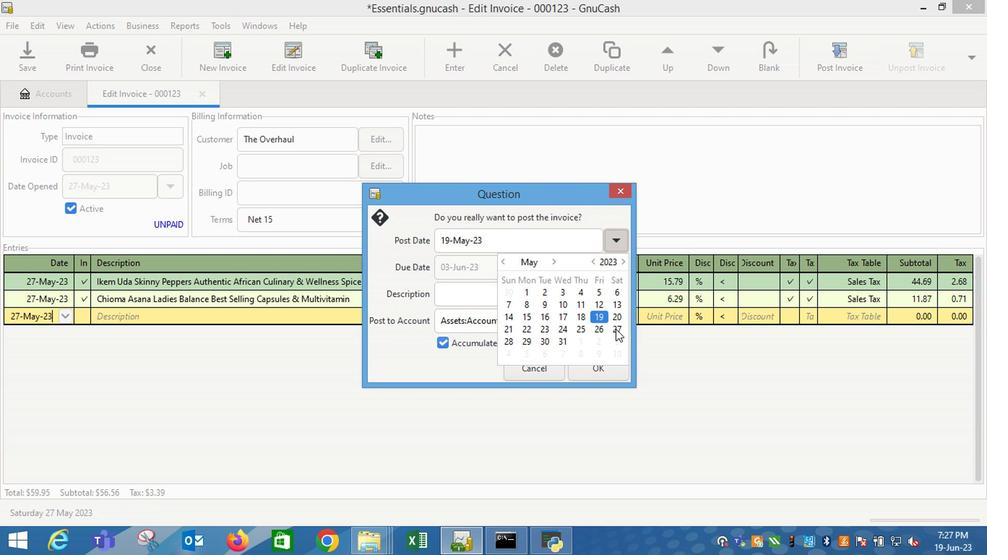 
Action: Mouse pressed left at (613, 331)
Screenshot: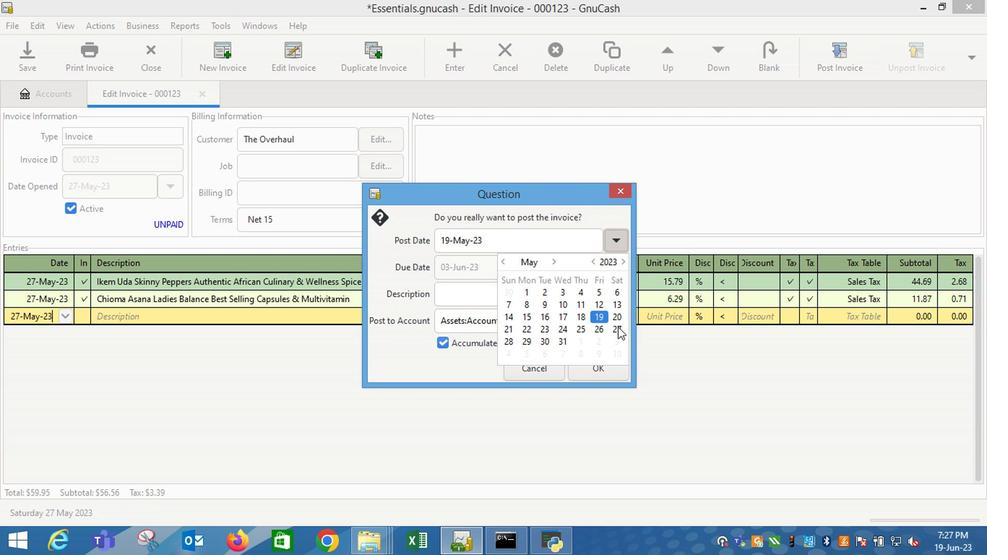 
Action: Mouse moved to (470, 302)
Screenshot: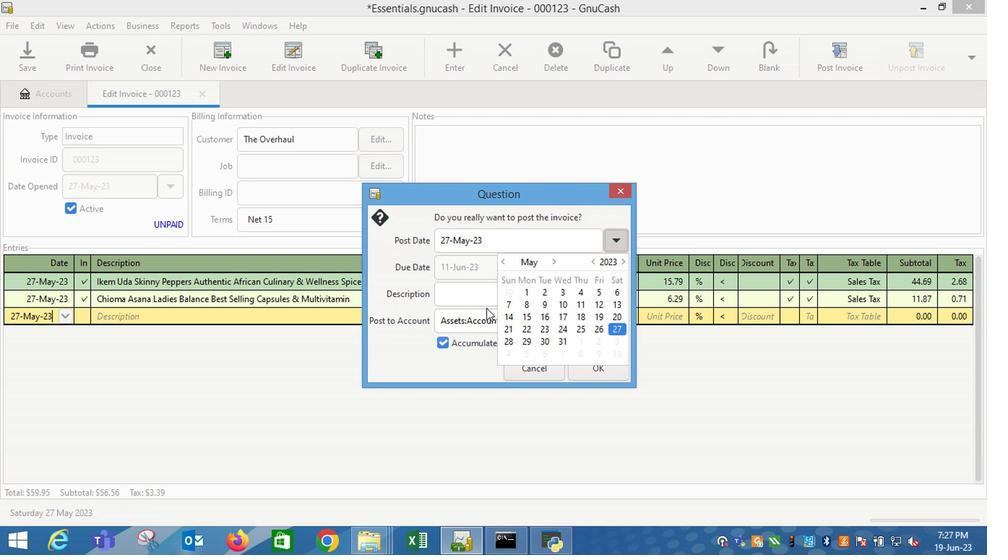 
Action: Mouse pressed left at (470, 302)
Screenshot: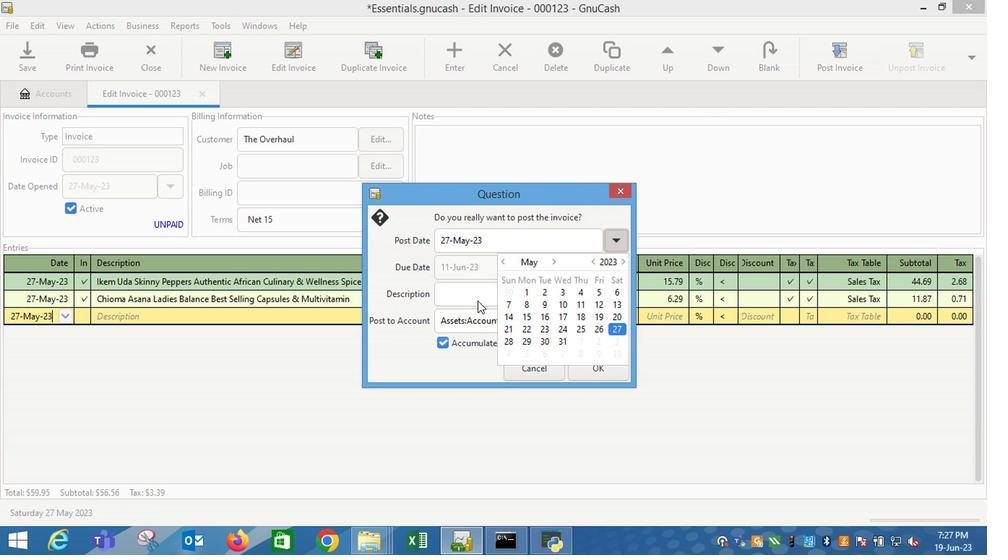 
Action: Mouse moved to (587, 377)
Screenshot: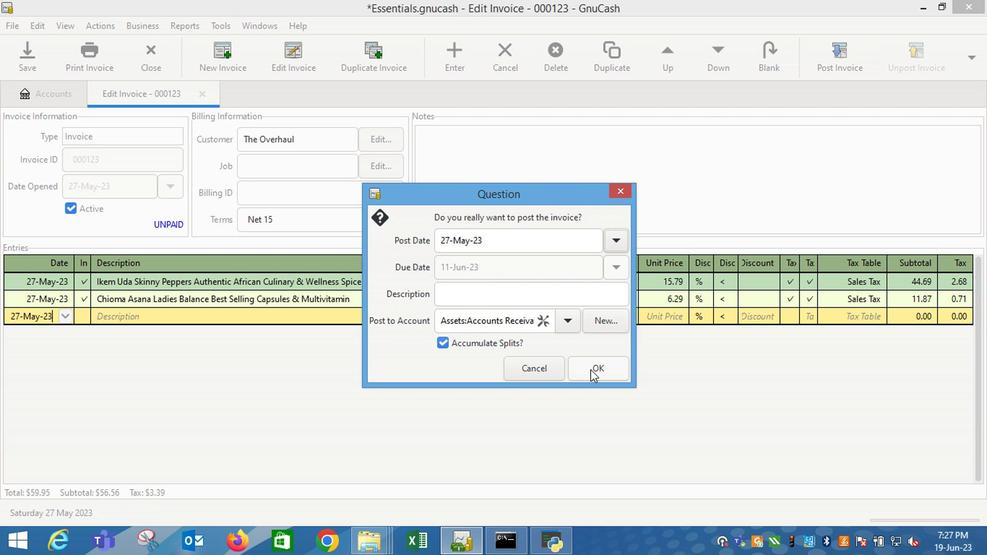 
Action: Mouse pressed left at (587, 377)
Screenshot: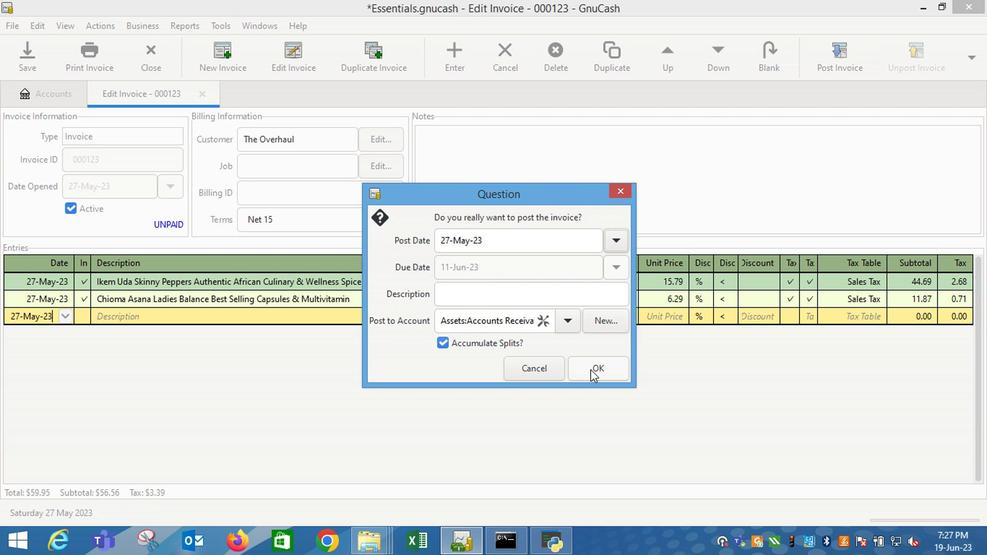 
Action: Mouse moved to (911, 52)
Screenshot: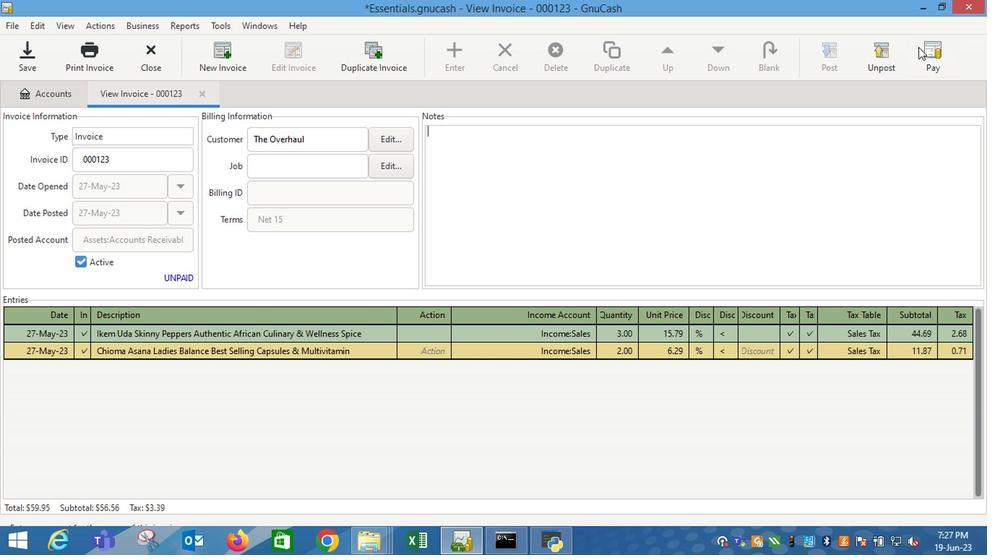 
Action: Mouse pressed left at (911, 52)
Screenshot: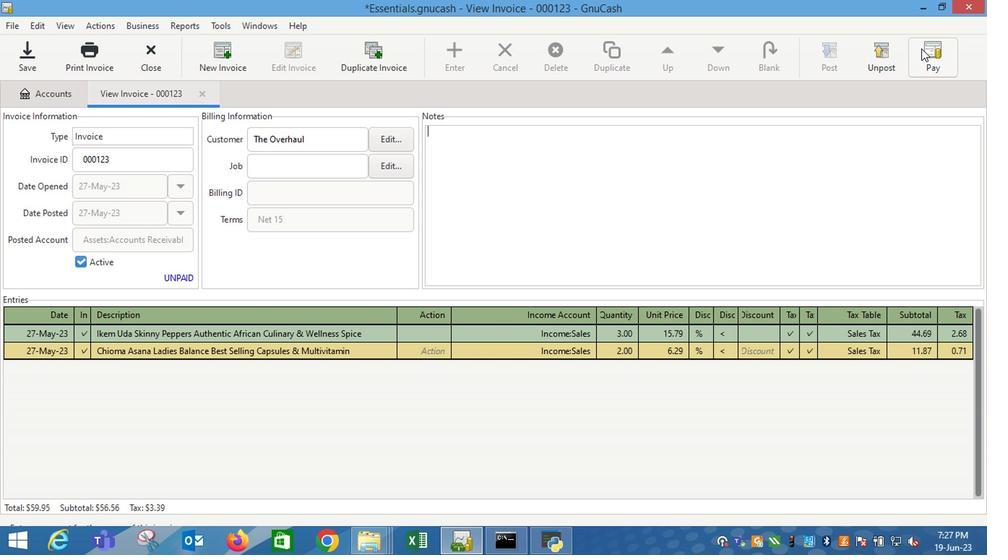 
Action: Mouse moved to (431, 293)
Screenshot: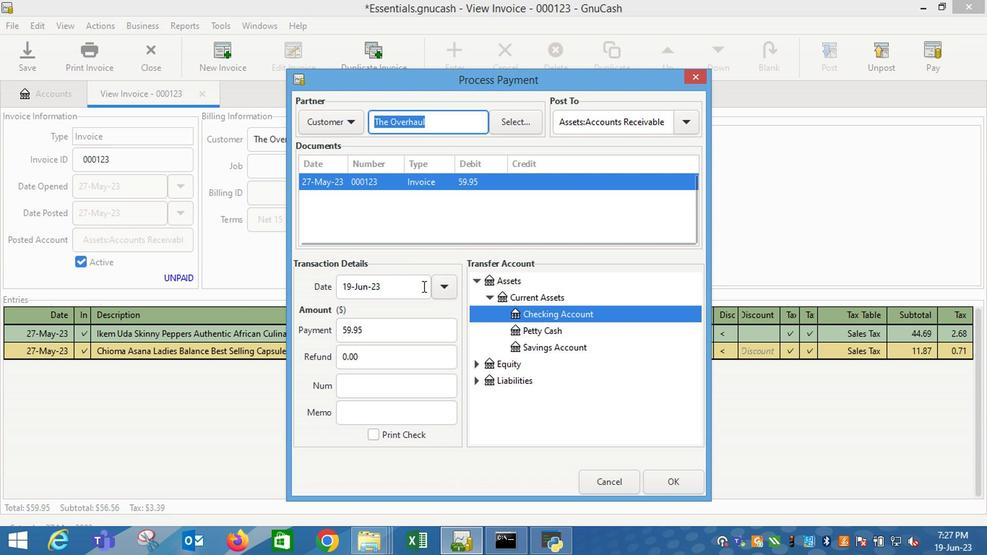 
Action: Mouse pressed left at (431, 293)
Screenshot: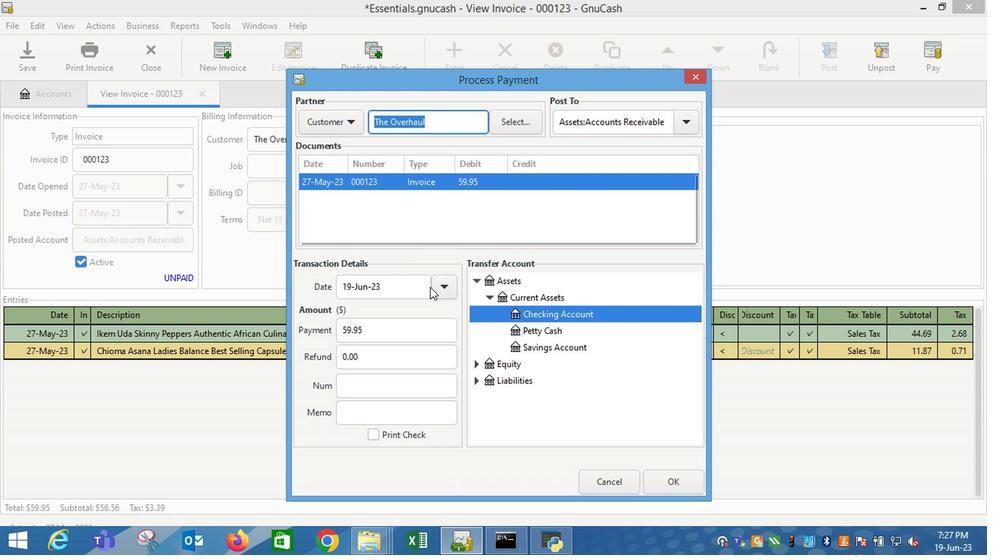 
Action: Mouse moved to (440, 354)
Screenshot: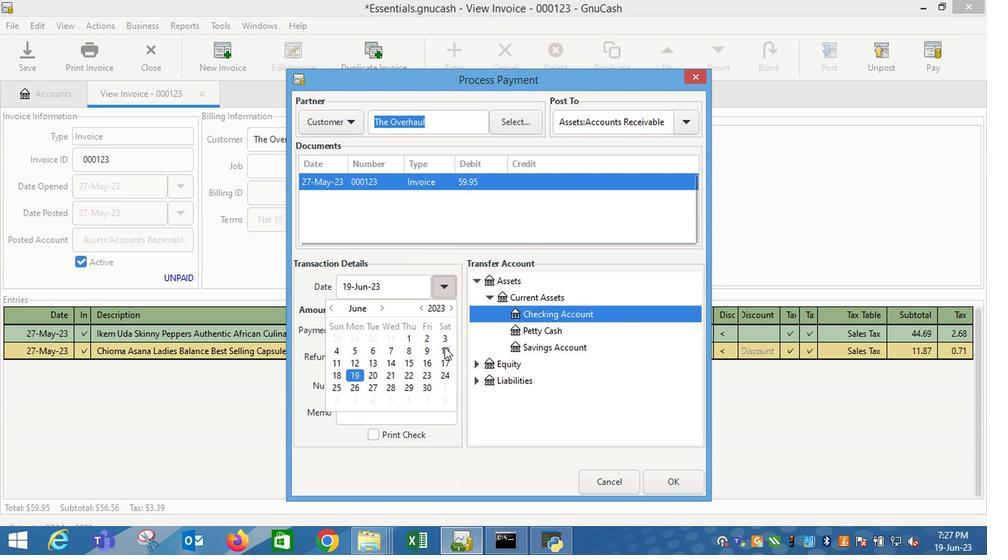 
Action: Mouse pressed left at (440, 354)
Screenshot: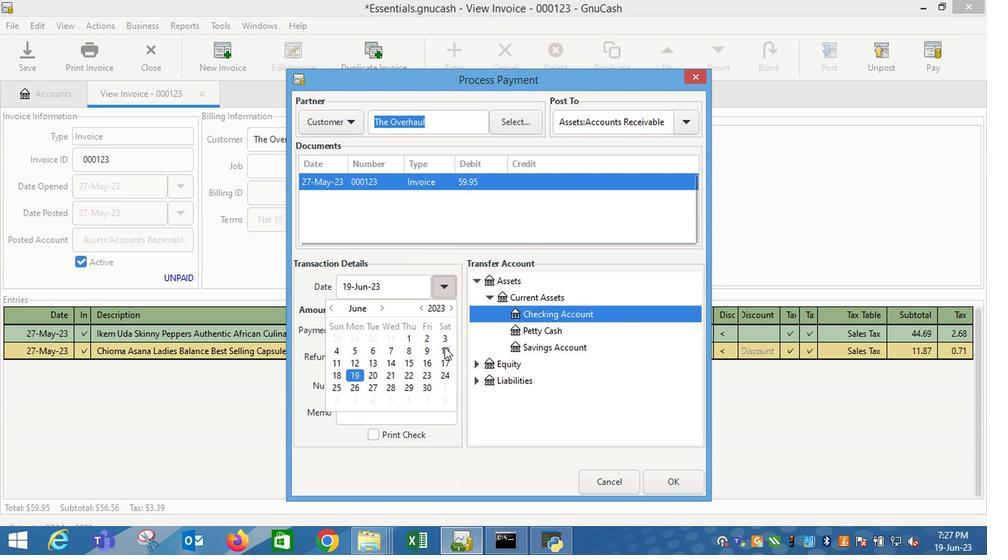 
Action: Mouse moved to (605, 380)
Screenshot: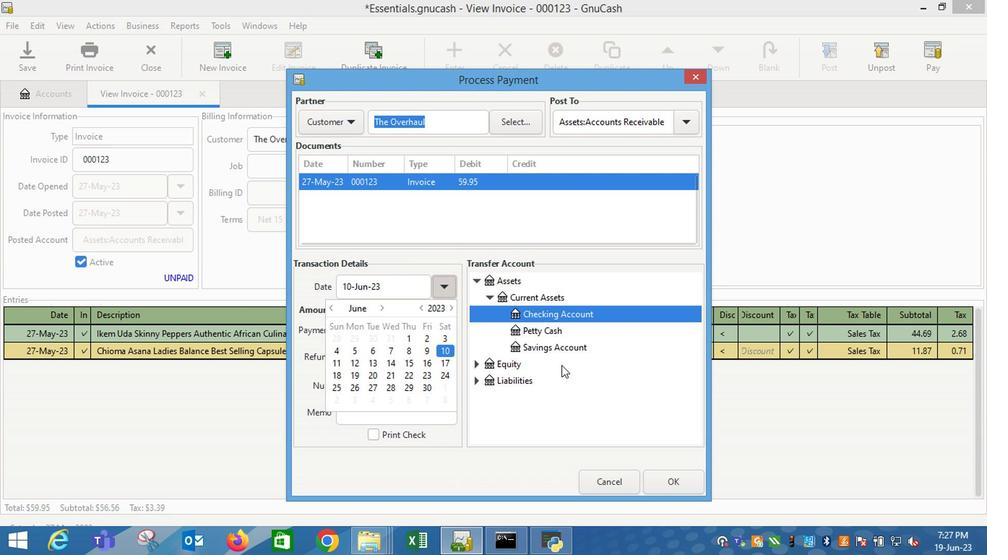 
Action: Mouse pressed left at (605, 380)
Screenshot: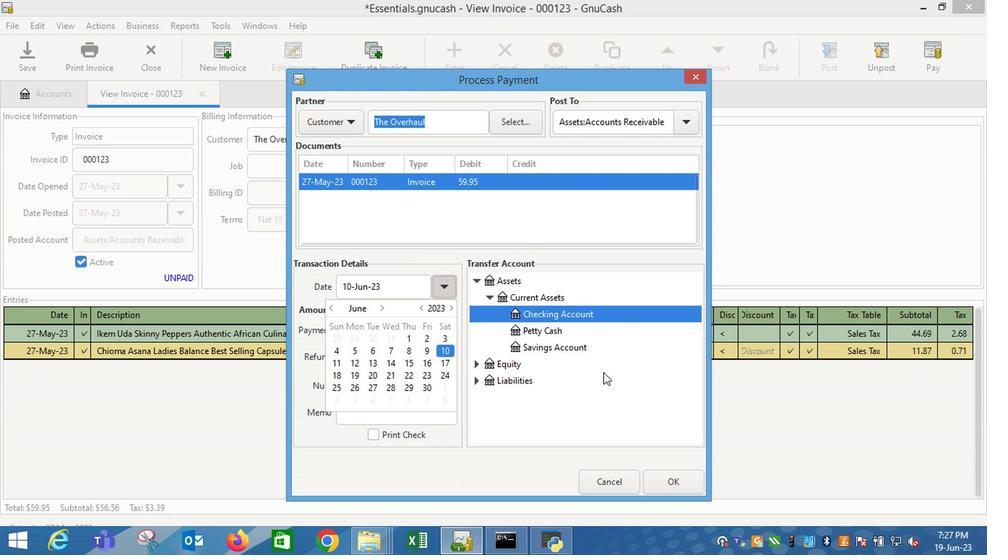 
Action: Mouse moved to (654, 486)
Screenshot: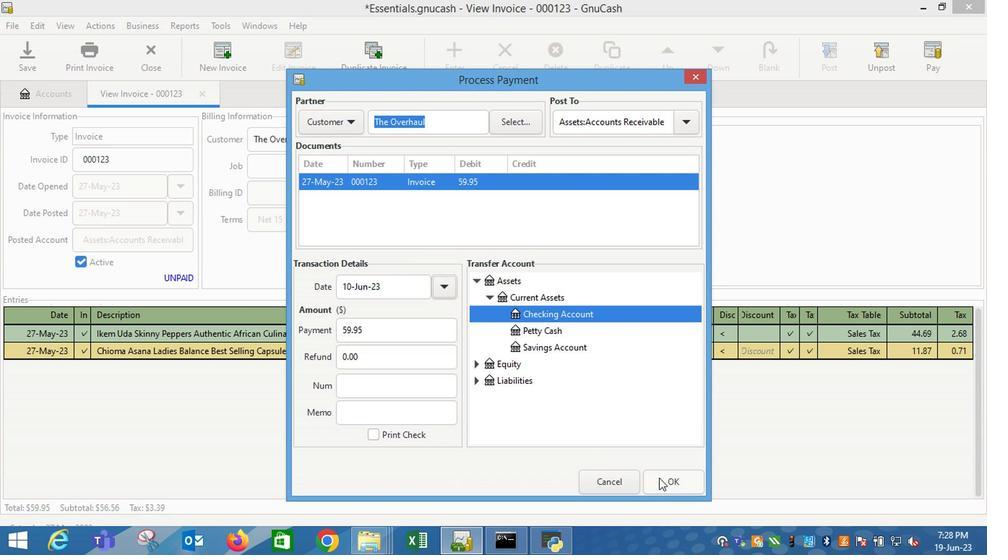 
Action: Mouse pressed left at (654, 486)
Screenshot: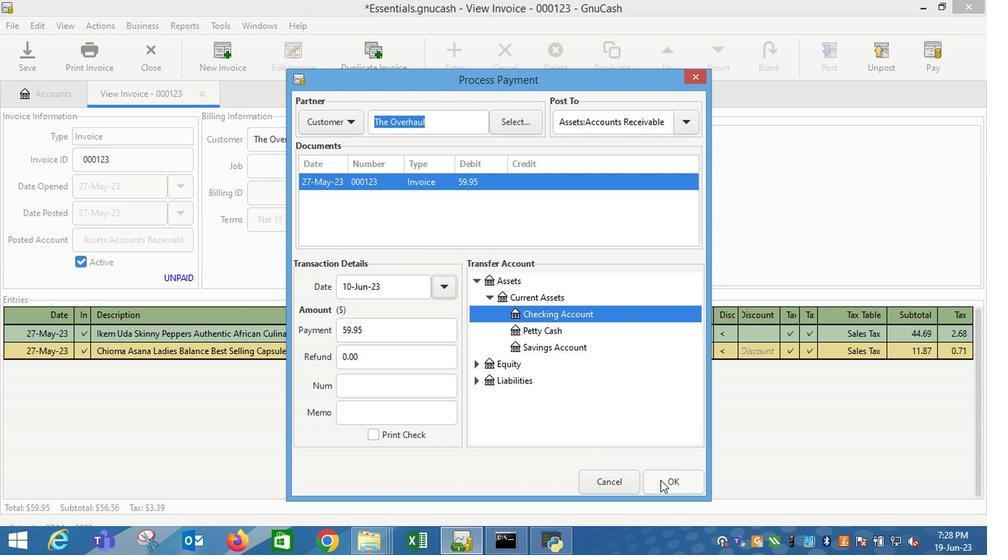 
Action: Mouse moved to (92, 61)
Screenshot: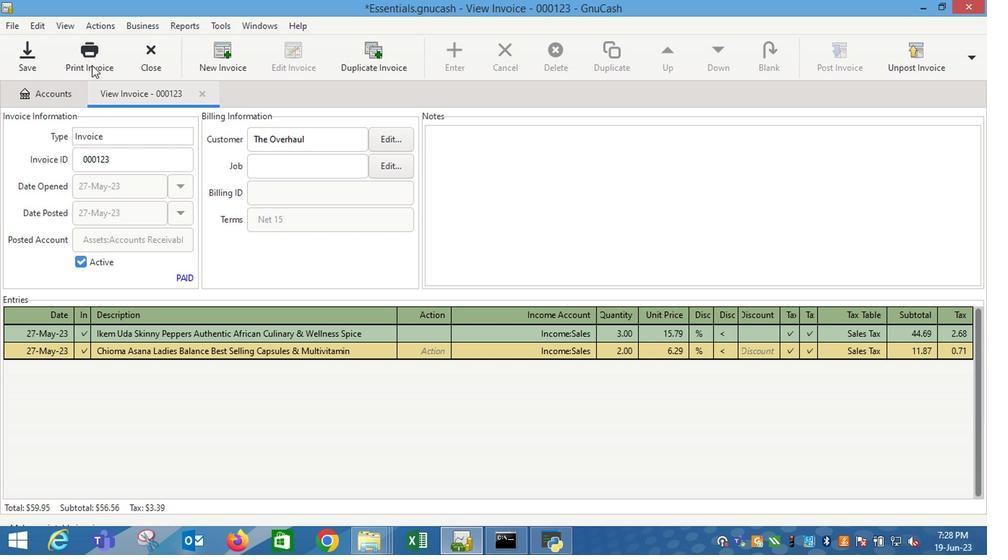 
Action: Mouse pressed left at (92, 61)
Screenshot: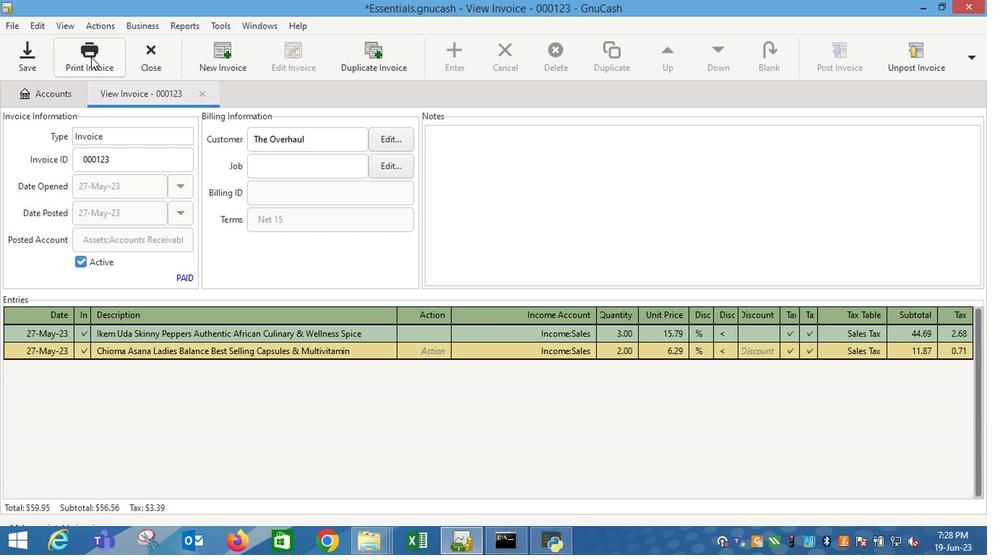 
Action: Mouse moved to (614, 58)
Screenshot: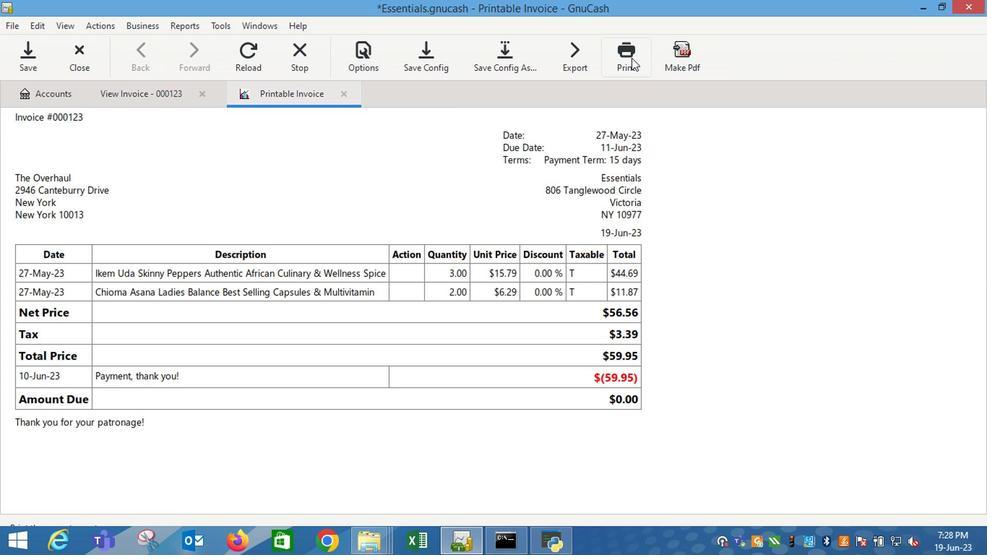 
Action: Mouse pressed left at (614, 58)
Screenshot: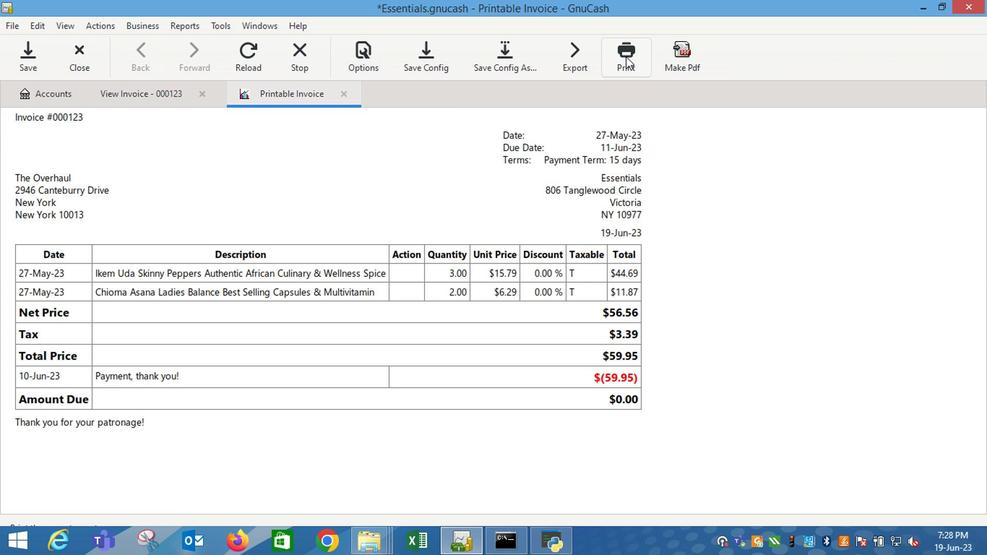 
Action: Mouse moved to (192, 293)
Screenshot: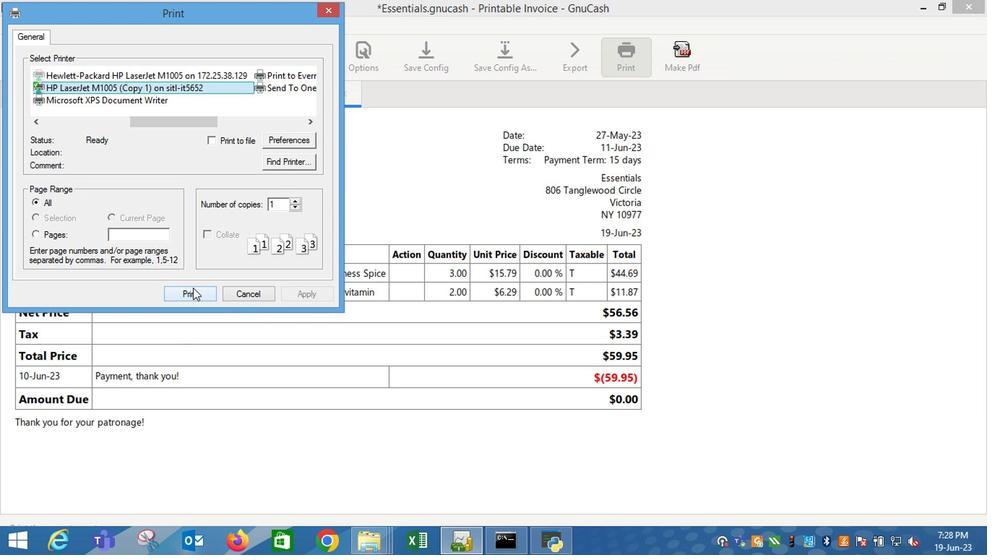 
Action: Mouse pressed left at (192, 293)
Screenshot: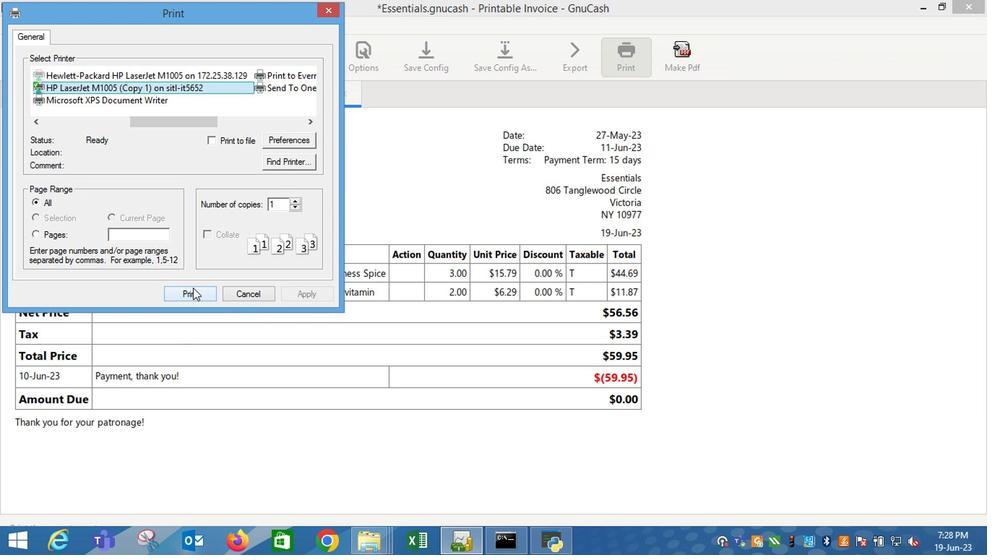 
Action: Mouse moved to (371, 496)
Screenshot: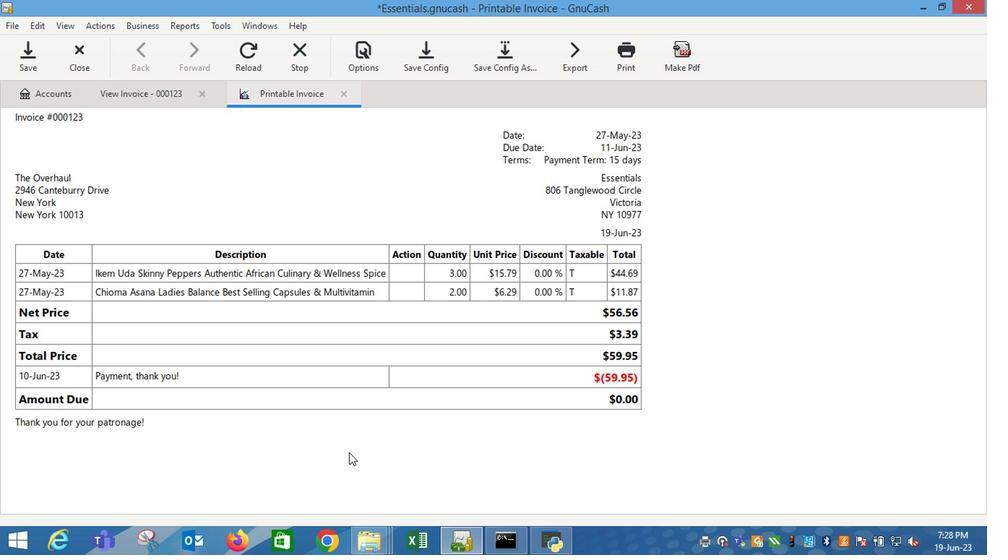 
